 Task: Font style For heading Use Caladea with dark magenta 1 colour & Underline. font size for heading '18 Pt. 'Change the font style of data to Bodoni MT condensedand font size to  16 Pt. Change the alignment of both headline & data to  Align left. In the sheet  analysisSalesByProductLine
Action: Mouse moved to (70, 106)
Screenshot: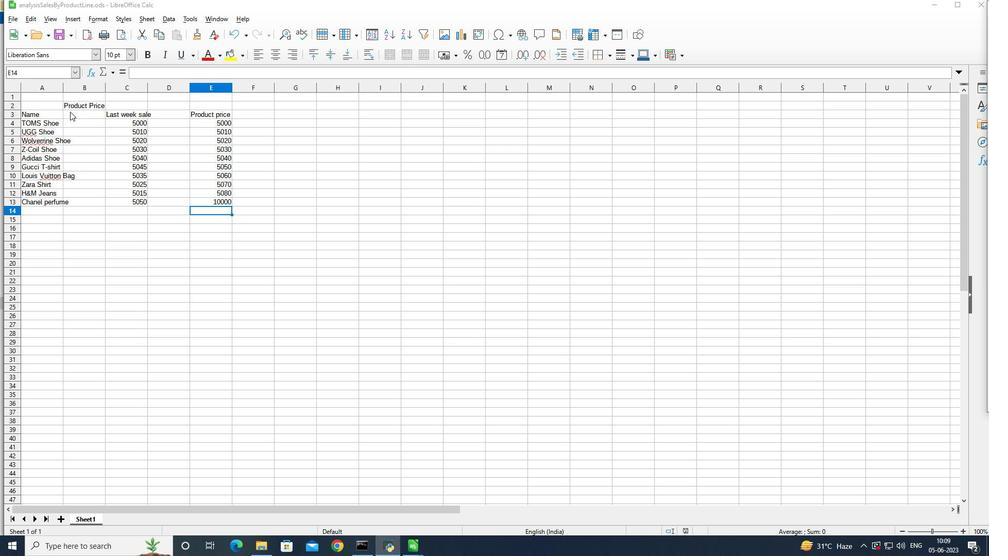 
Action: Mouse pressed left at (70, 106)
Screenshot: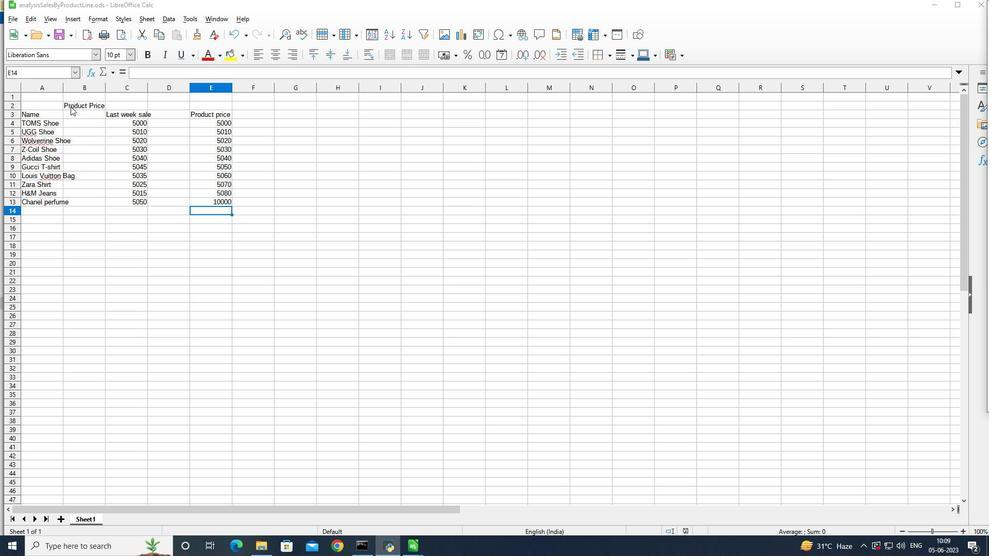 
Action: Mouse pressed left at (70, 106)
Screenshot: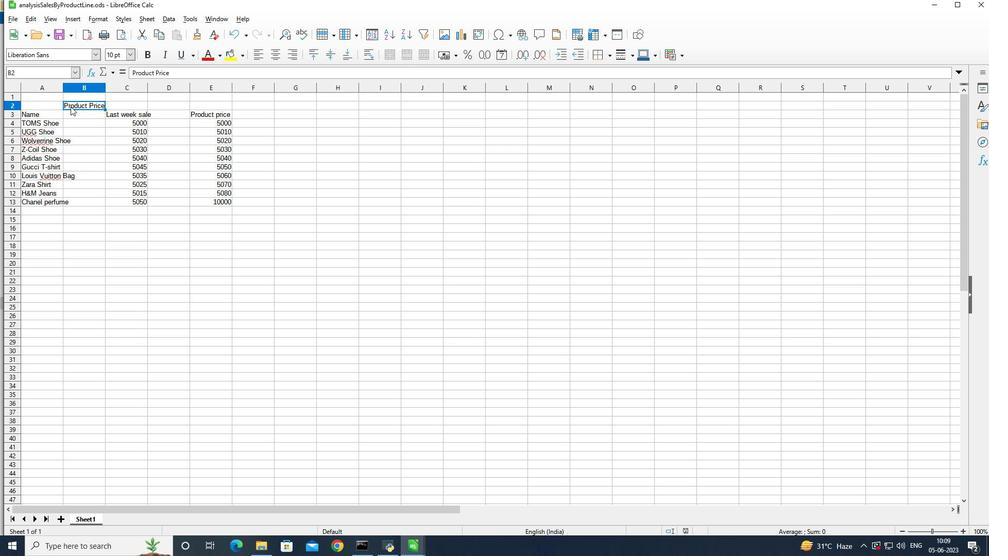 
Action: Mouse pressed left at (70, 106)
Screenshot: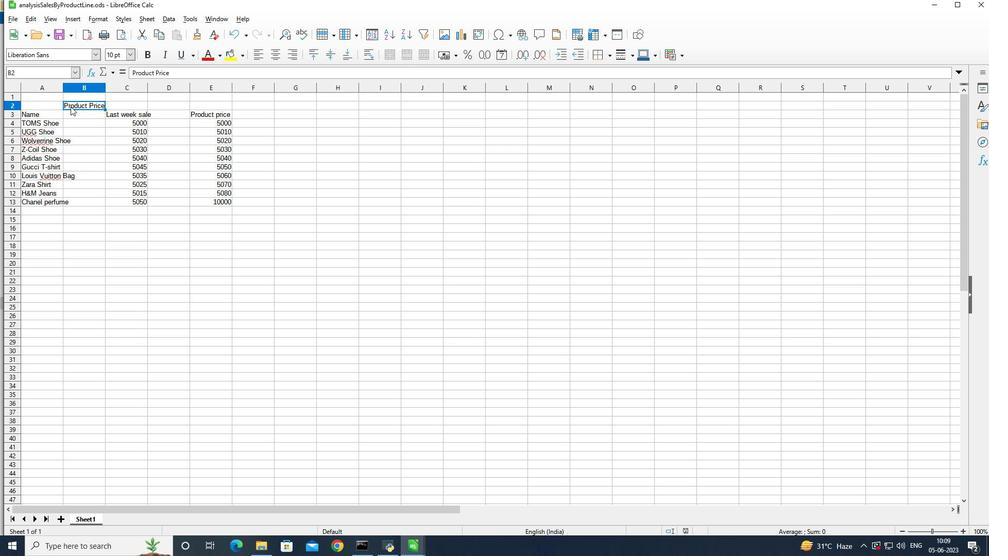 
Action: Mouse moved to (58, 54)
Screenshot: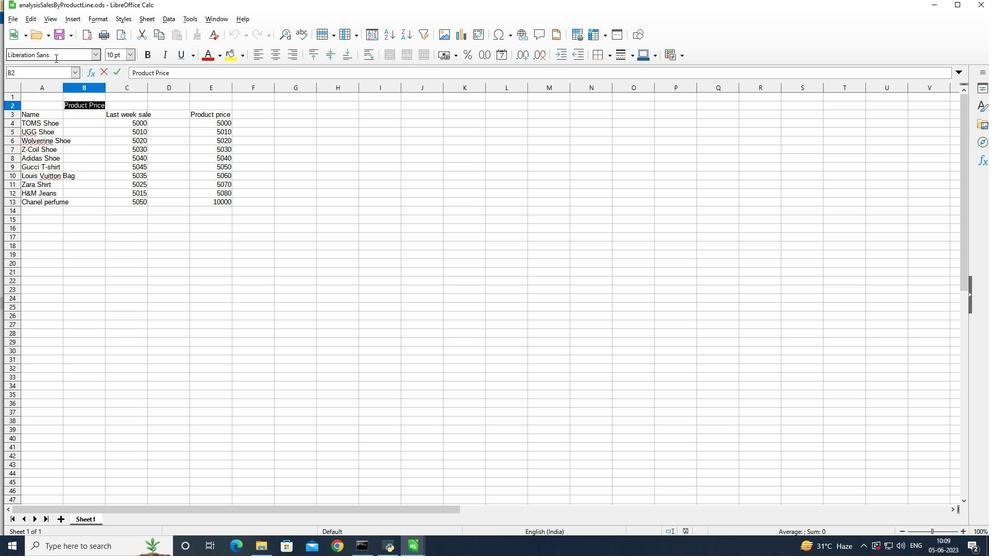 
Action: Mouse pressed left at (58, 54)
Screenshot: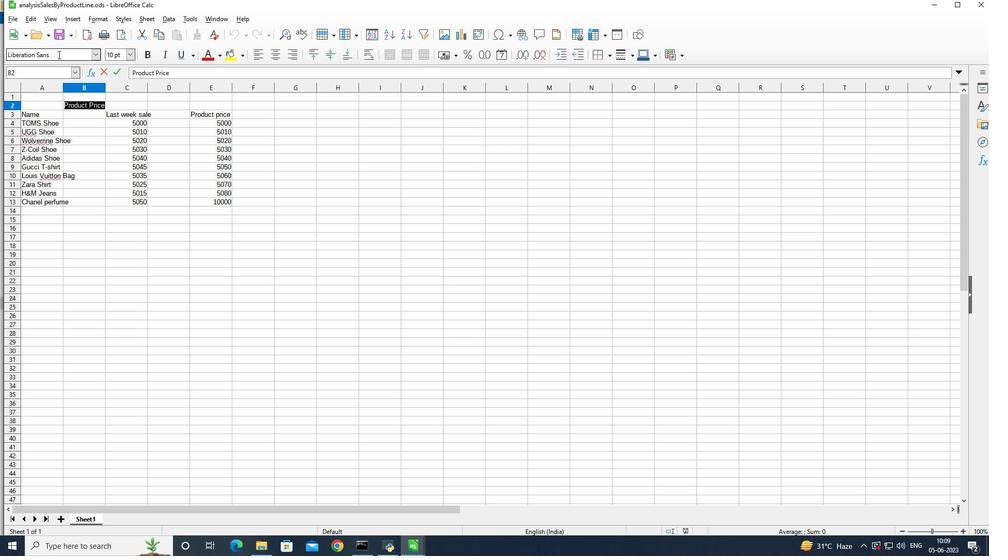 
Action: Key pressed <Key.backspace><Key.backspace><Key.backspace><Key.backspace><Key.backspace><Key.backspace><Key.backspace><Key.backspace><Key.backspace><Key.backspace><Key.backspace><Key.backspace><Key.backspace><Key.backspace><Key.backspace><Key.backspace><Key.backspace><Key.backspace><Key.backspace><Key.backspace><Key.backspace><Key.backspace><Key.shift>Caladea<Key.enter>
Screenshot: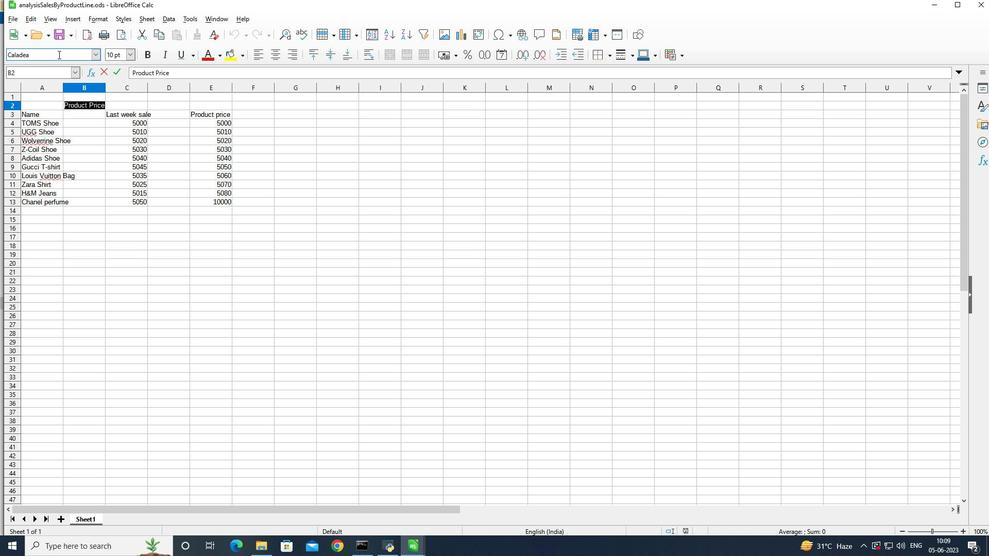 
Action: Mouse moved to (215, 54)
Screenshot: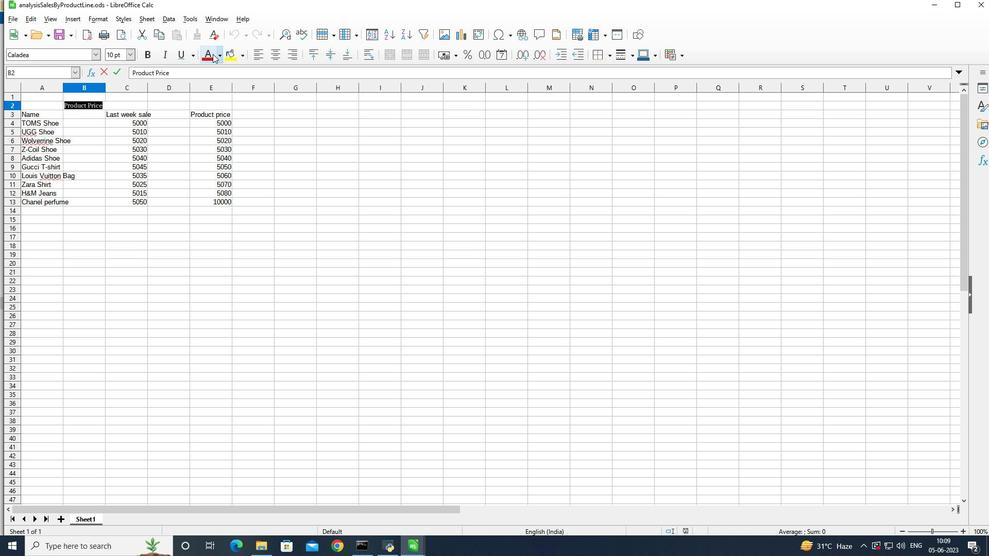 
Action: Mouse pressed left at (215, 54)
Screenshot: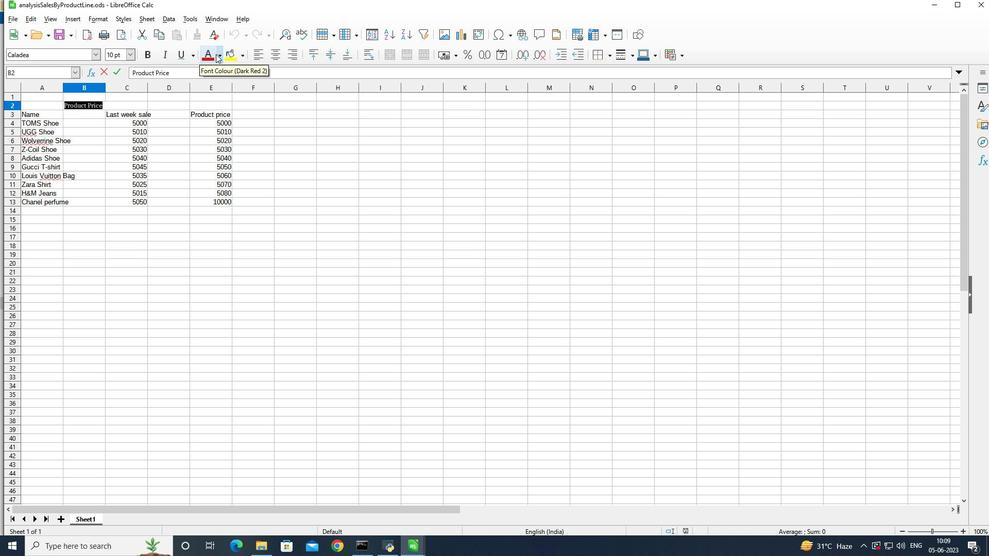 
Action: Mouse moved to (222, 54)
Screenshot: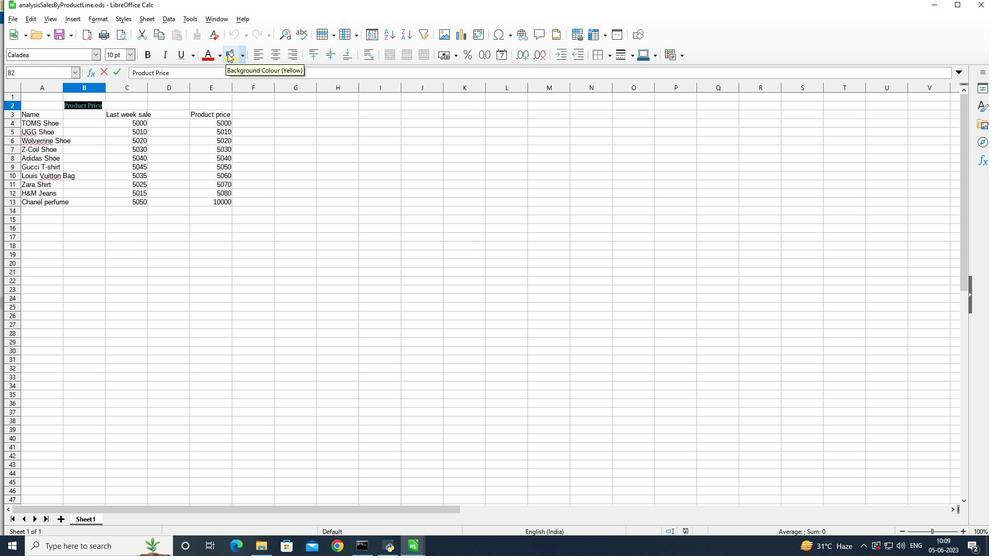 
Action: Mouse pressed left at (222, 54)
Screenshot: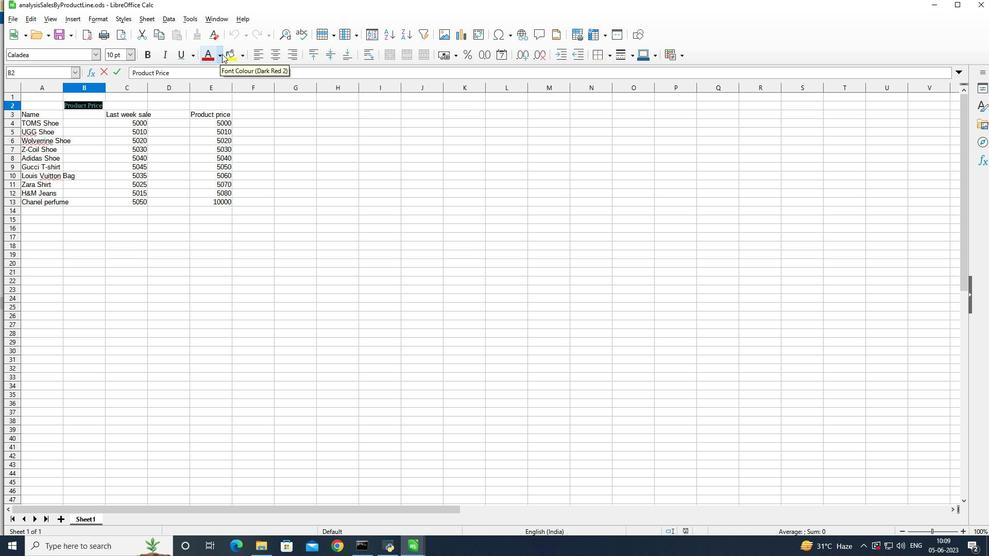 
Action: Mouse moved to (305, 107)
Screenshot: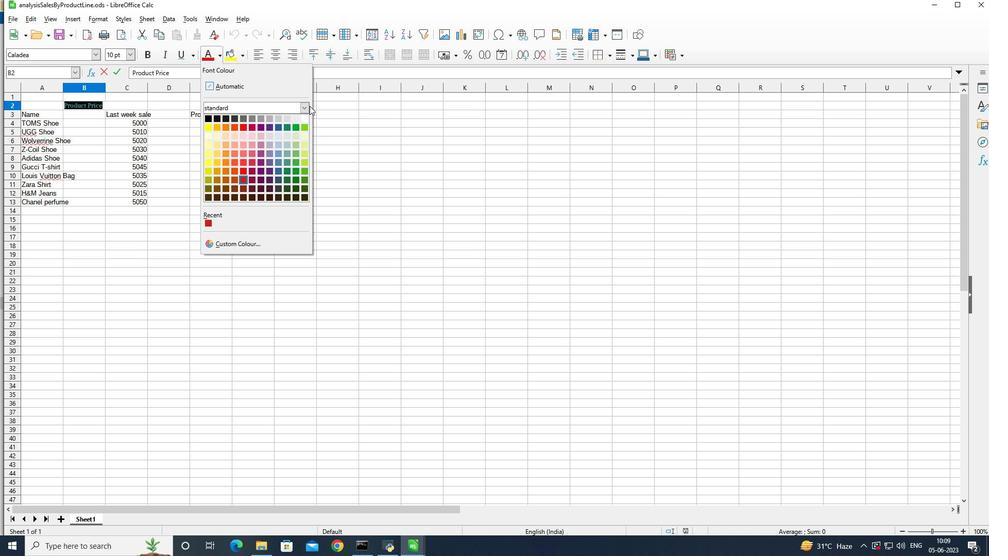 
Action: Mouse pressed left at (305, 107)
Screenshot: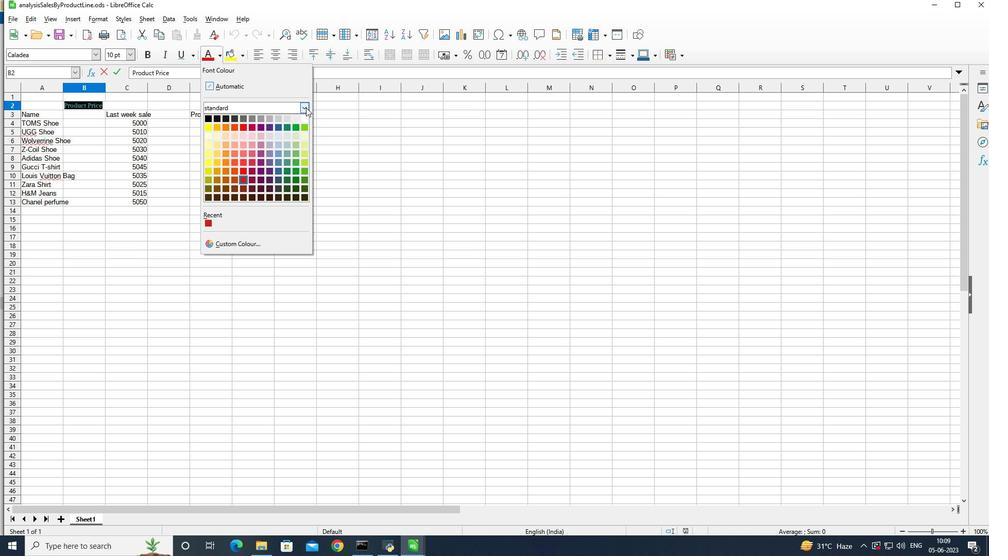 
Action: Mouse moved to (253, 117)
Screenshot: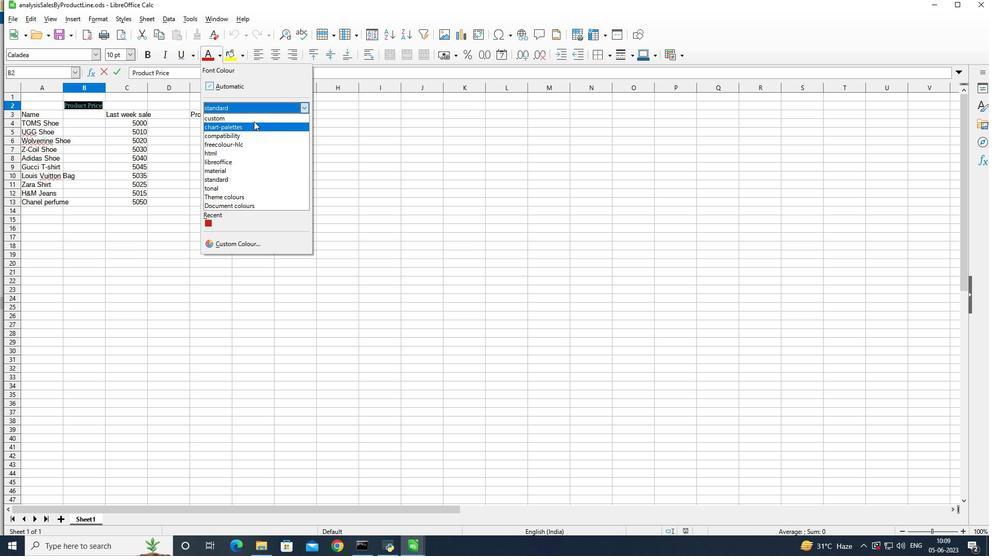 
Action: Mouse pressed left at (253, 117)
Screenshot: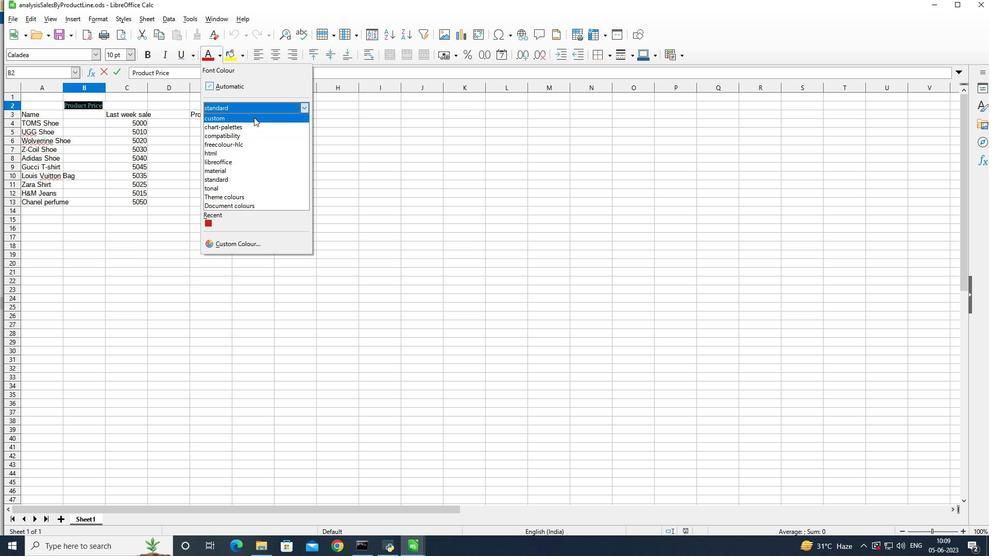 
Action: Mouse moved to (303, 109)
Screenshot: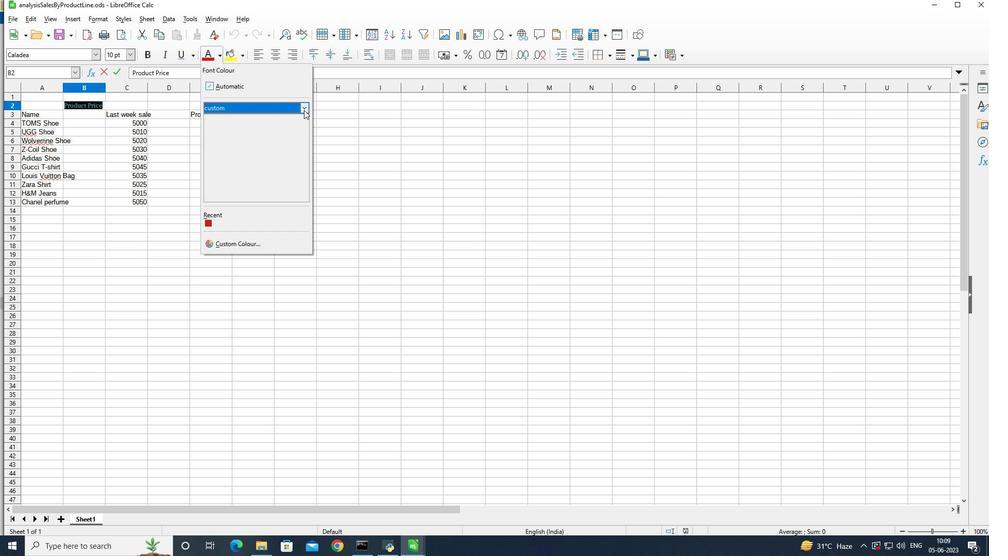 
Action: Mouse pressed left at (303, 109)
Screenshot: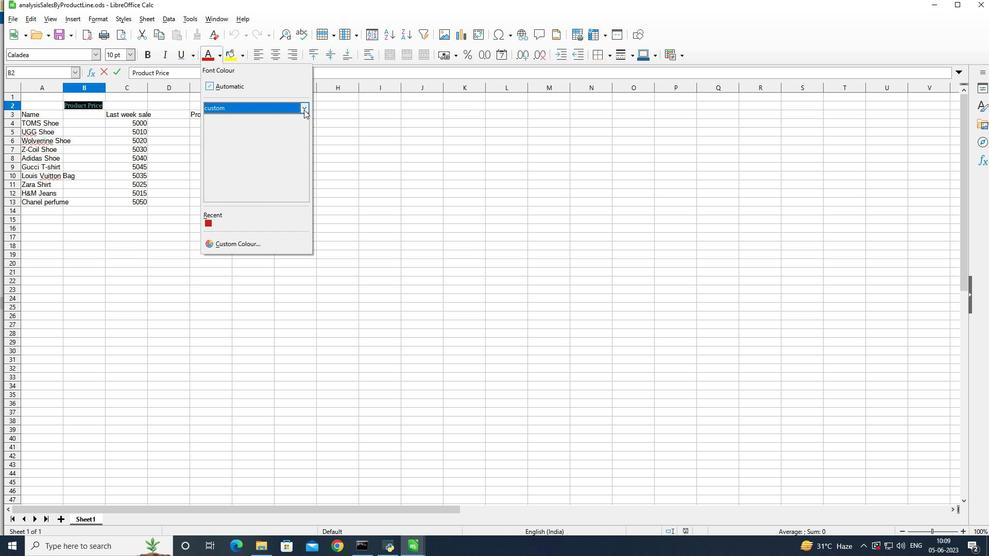 
Action: Mouse moved to (237, 174)
Screenshot: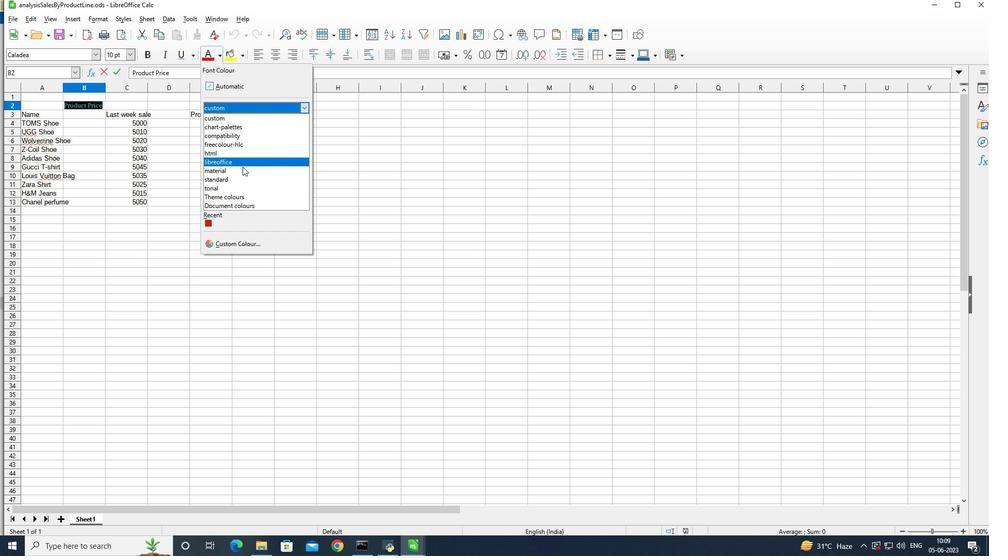 
Action: Mouse scrolled (237, 174) with delta (0, 0)
Screenshot: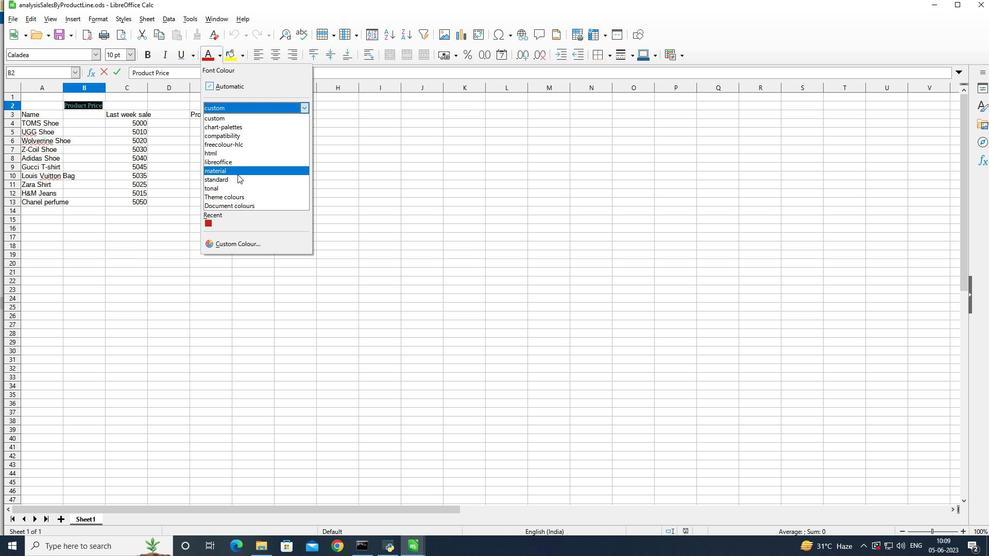 
Action: Mouse scrolled (237, 174) with delta (0, 0)
Screenshot: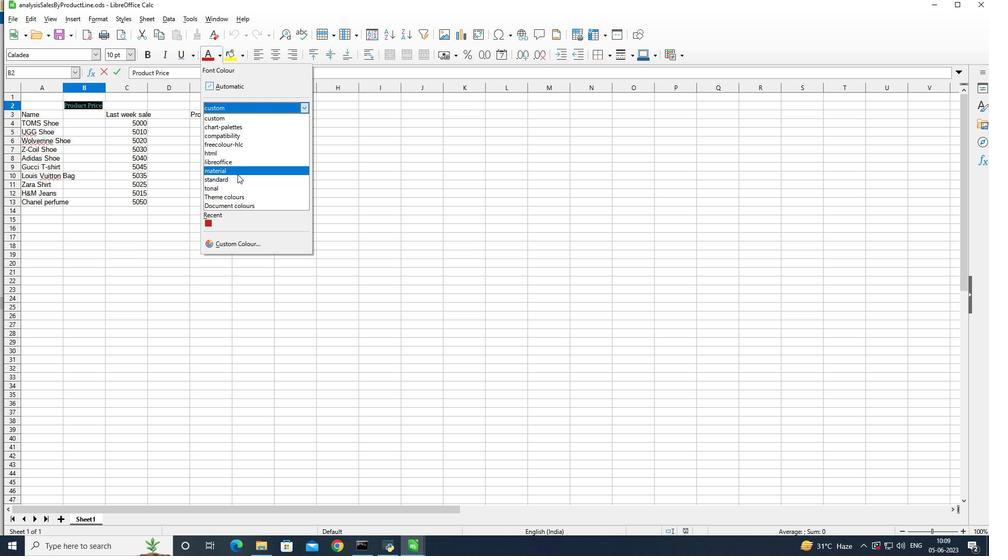 
Action: Mouse scrolled (237, 174) with delta (0, 0)
Screenshot: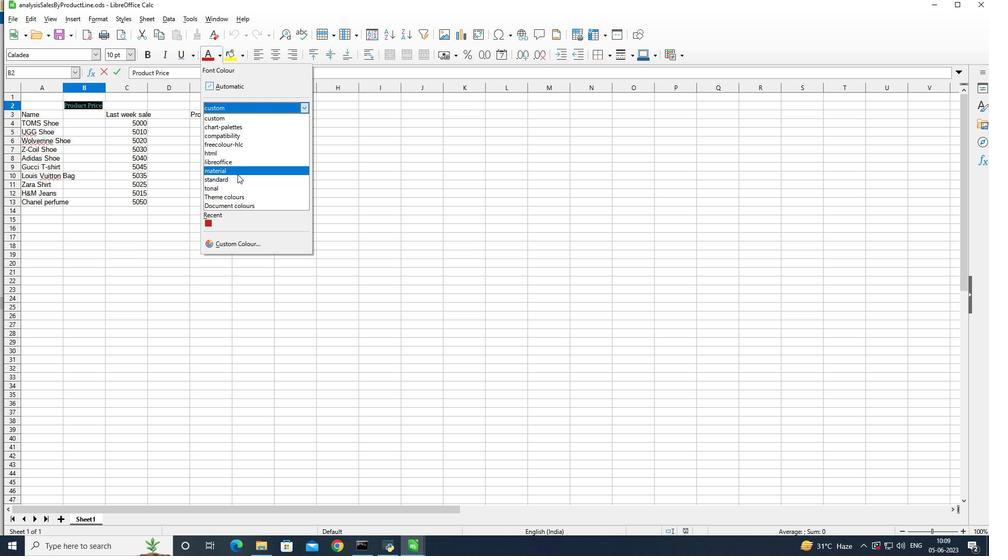 
Action: Mouse moved to (237, 205)
Screenshot: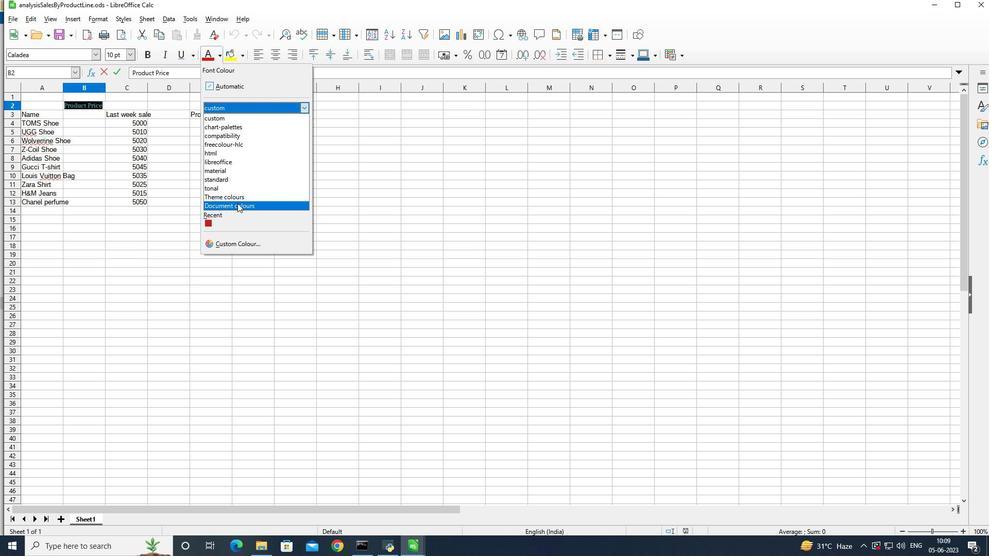 
Action: Mouse pressed left at (237, 205)
Screenshot: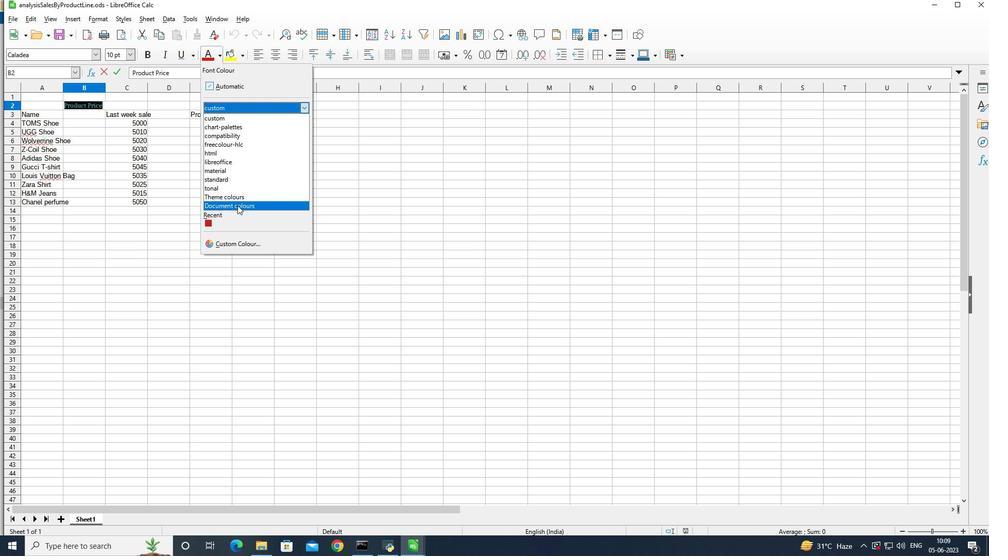 
Action: Mouse moved to (307, 105)
Screenshot: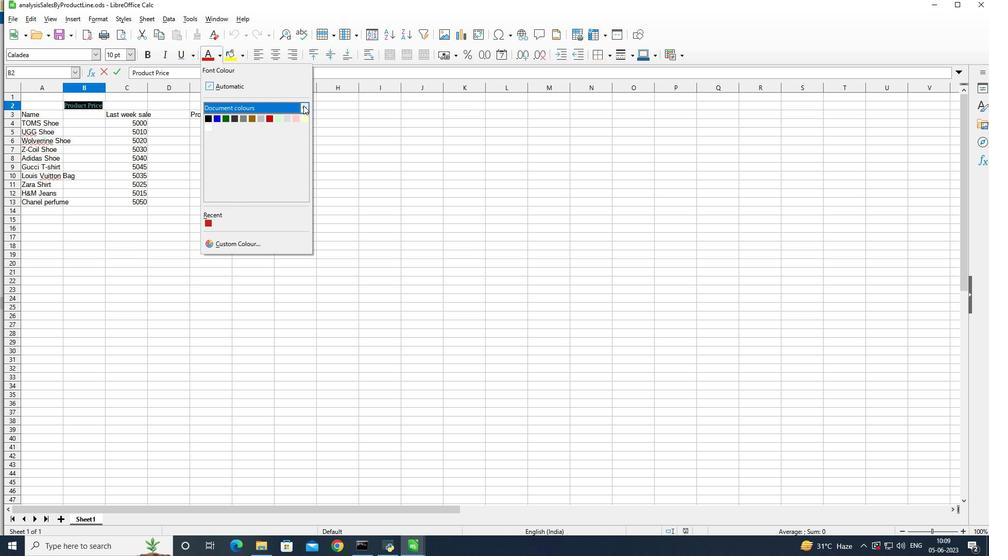 
Action: Mouse pressed left at (307, 105)
Screenshot: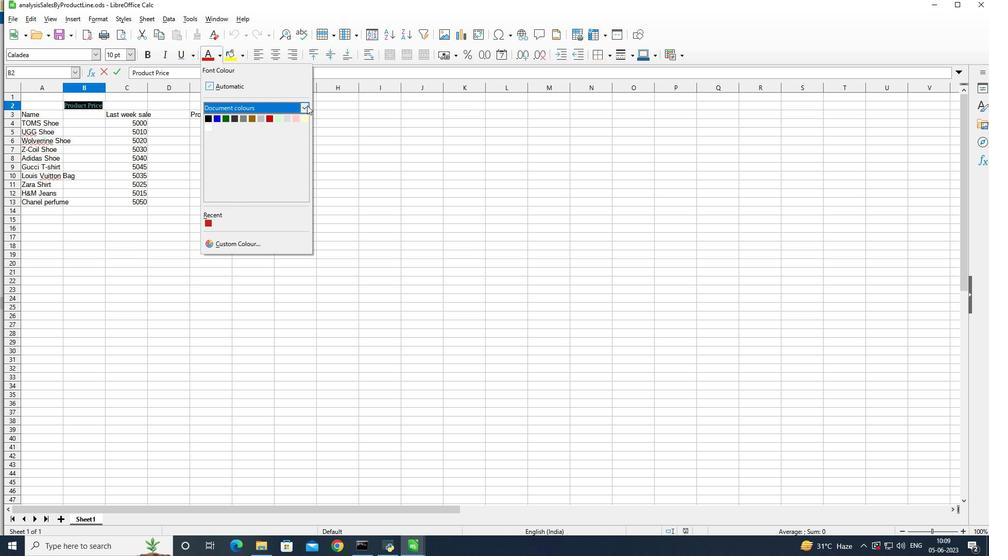 
Action: Mouse moved to (210, 177)
Screenshot: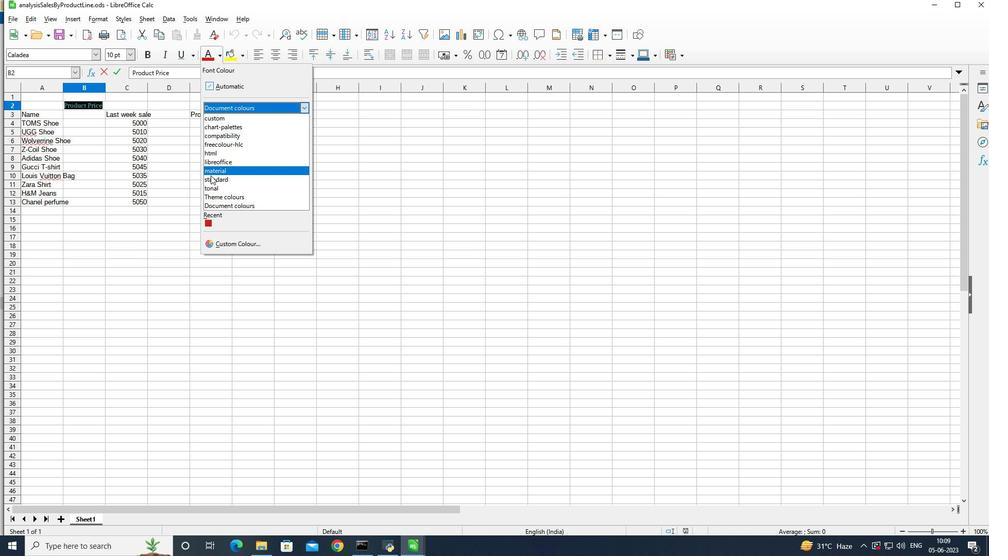 
Action: Mouse pressed left at (210, 177)
Screenshot: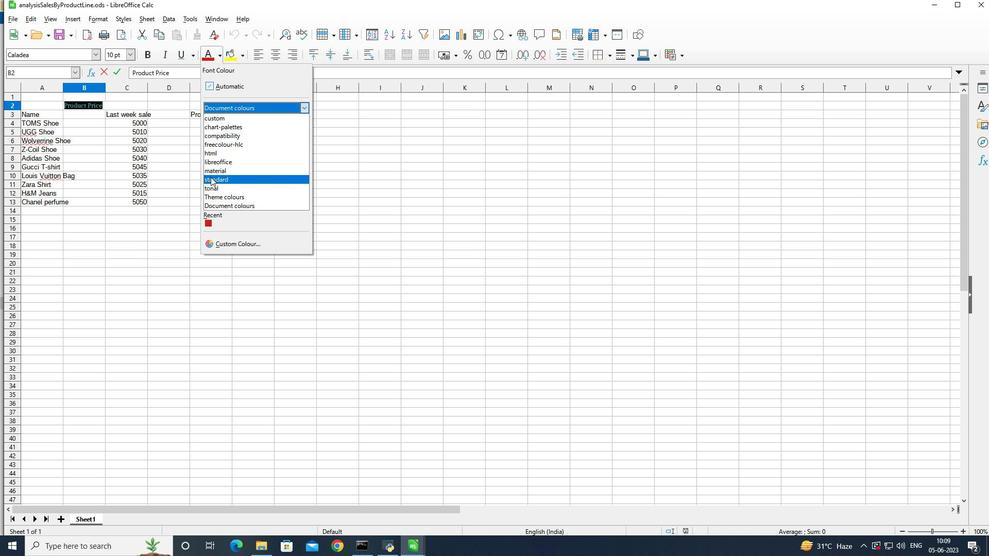 
Action: Mouse moved to (250, 174)
Screenshot: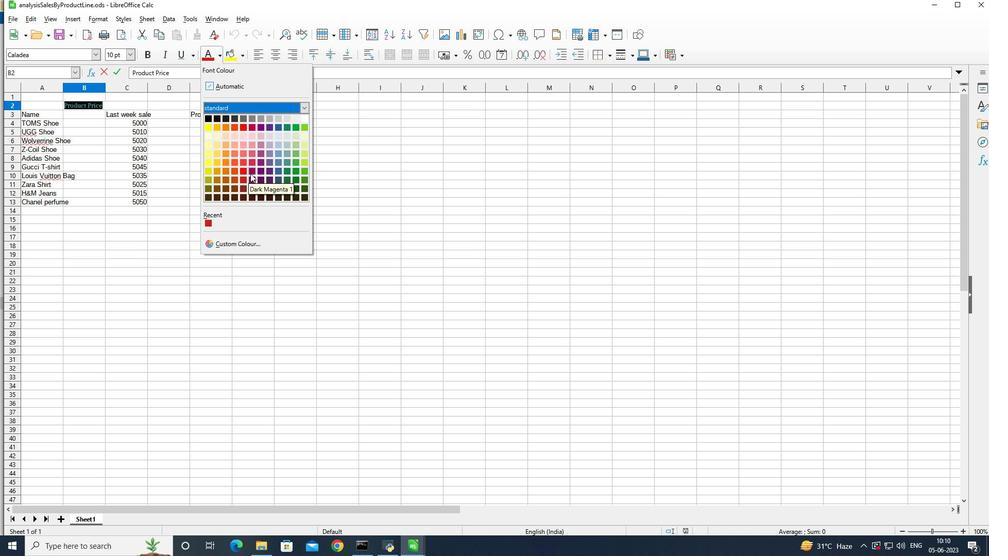 
Action: Mouse pressed left at (250, 174)
Screenshot: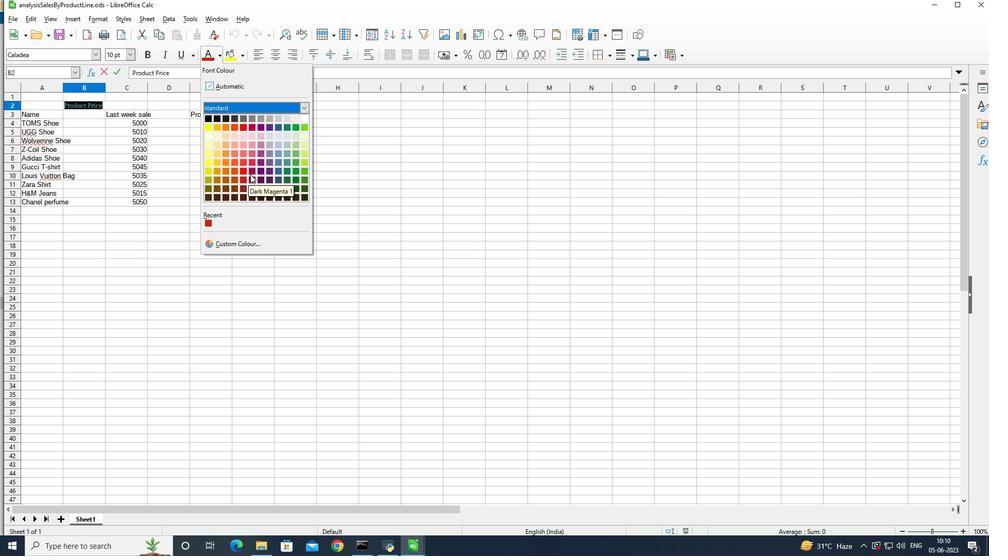 
Action: Mouse moved to (127, 54)
Screenshot: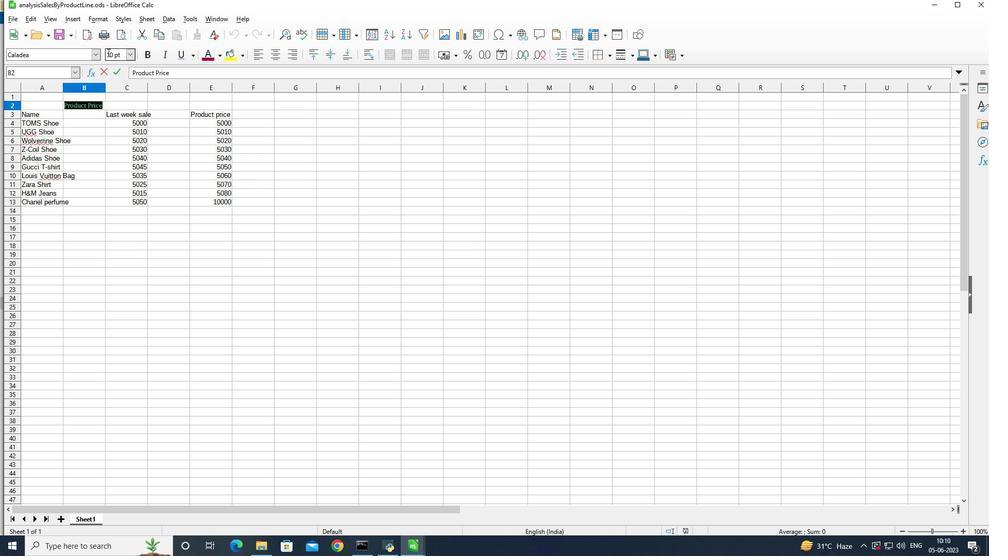 
Action: Mouse pressed left at (127, 54)
Screenshot: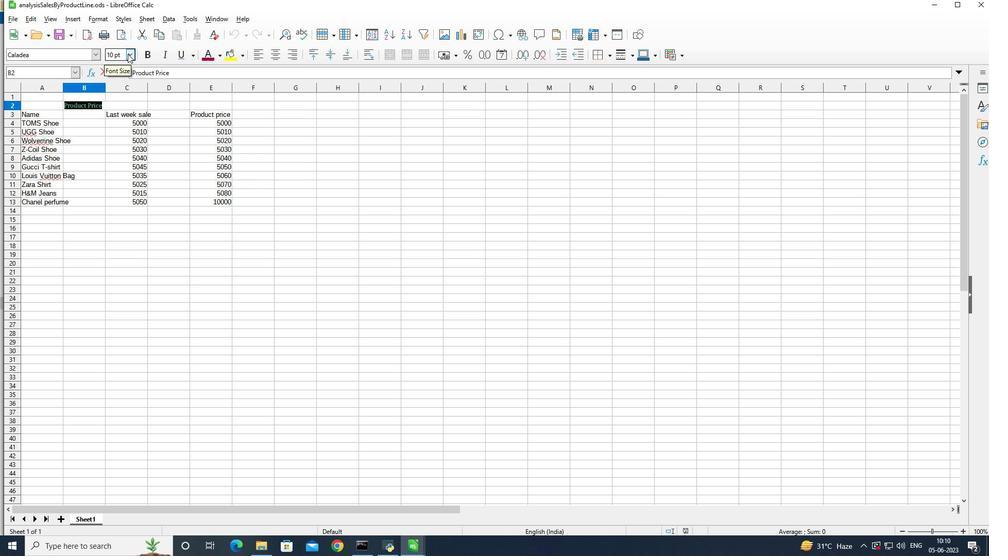 
Action: Mouse moved to (108, 170)
Screenshot: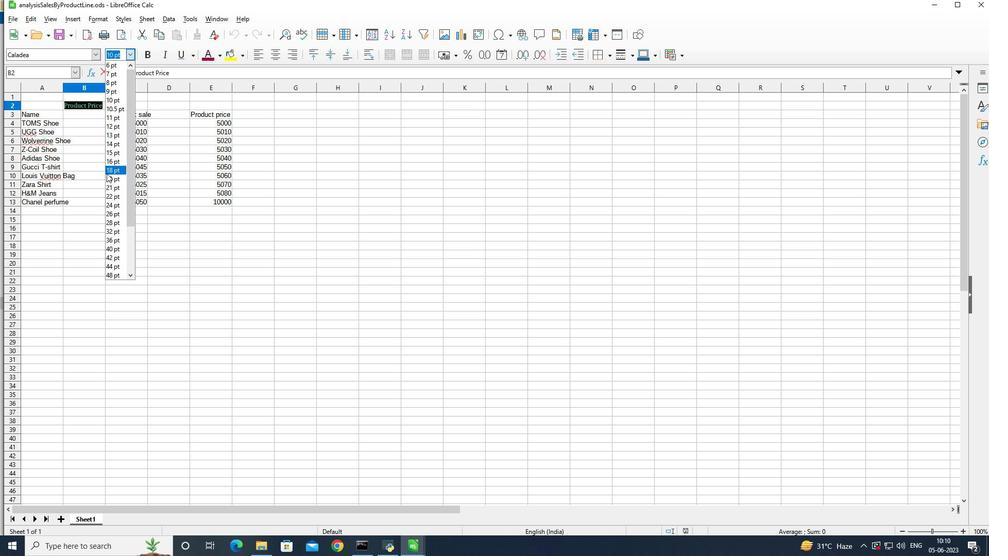 
Action: Mouse pressed left at (108, 170)
Screenshot: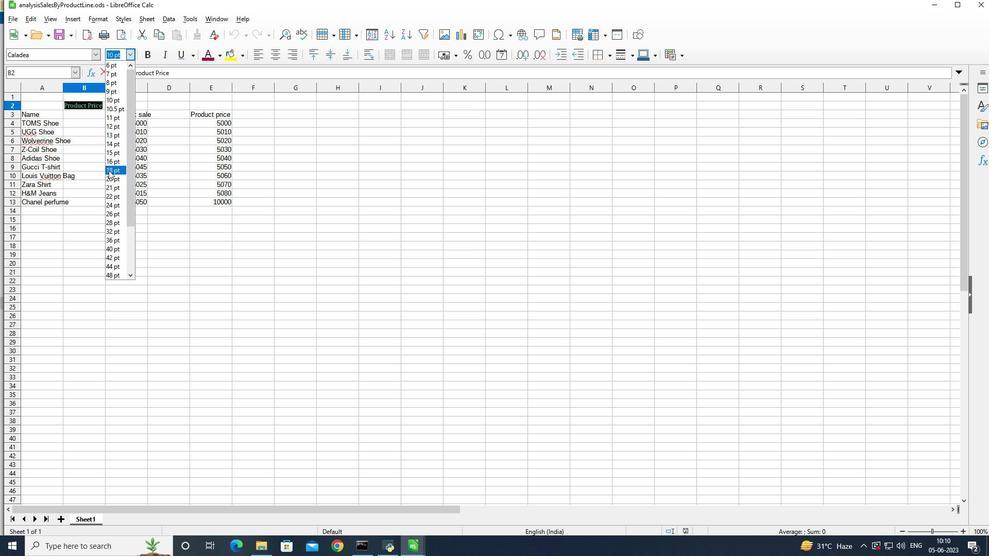 
Action: Mouse moved to (22, 110)
Screenshot: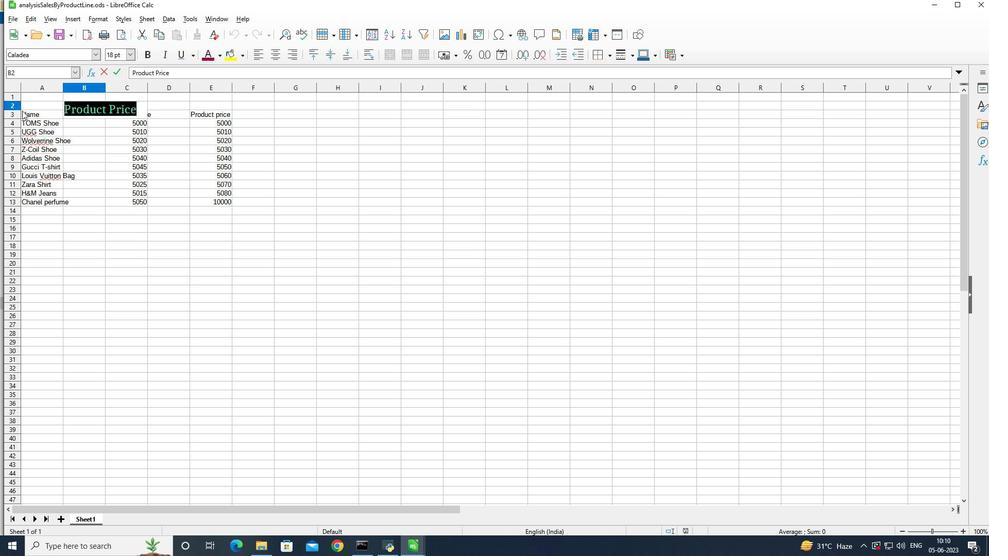 
Action: Mouse pressed left at (22, 110)
Screenshot: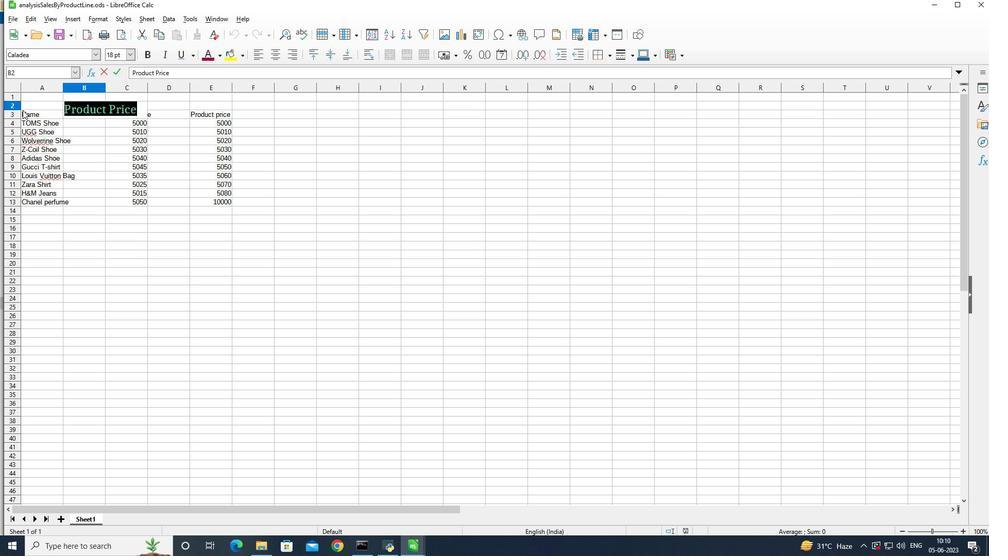 
Action: Mouse moved to (26, 117)
Screenshot: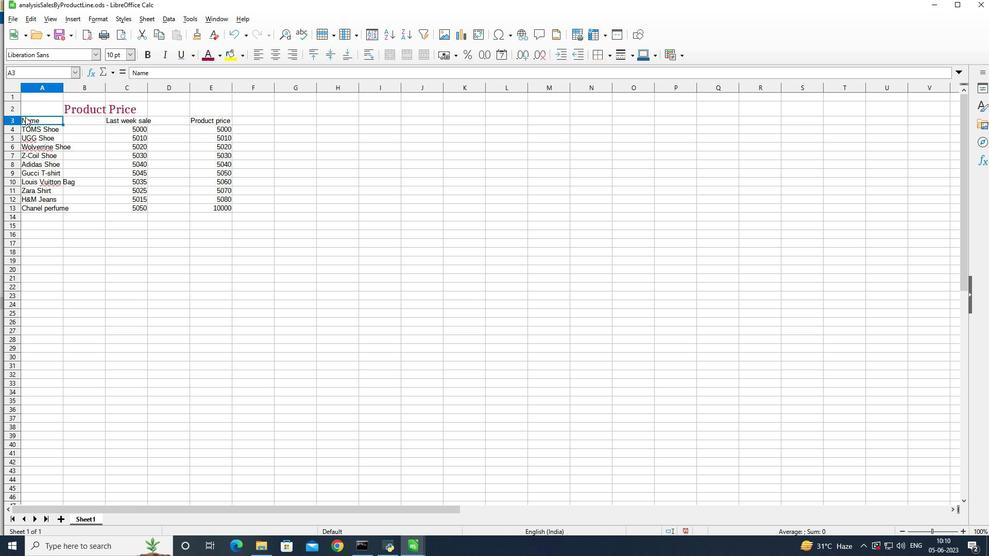 
Action: Mouse pressed left at (26, 117)
Screenshot: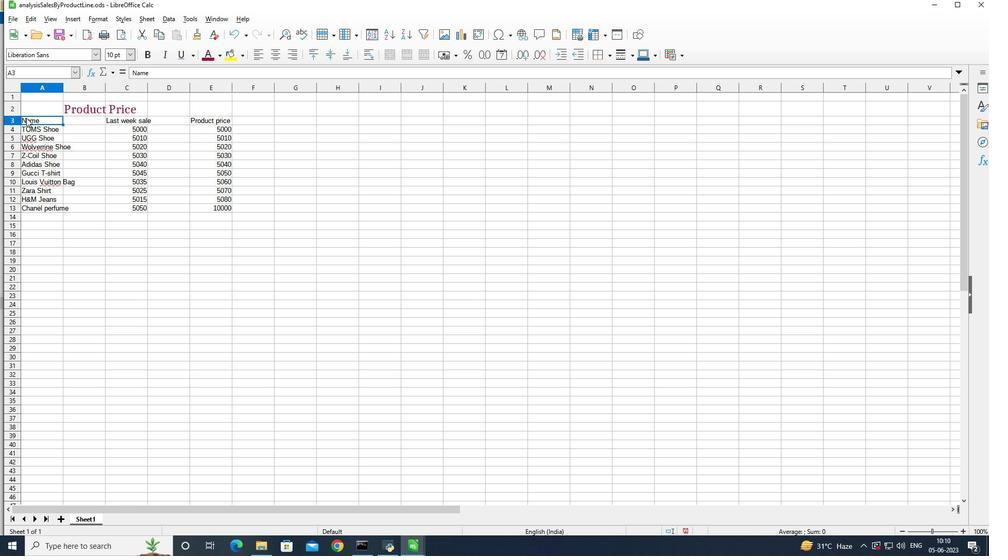 
Action: Mouse moved to (65, 51)
Screenshot: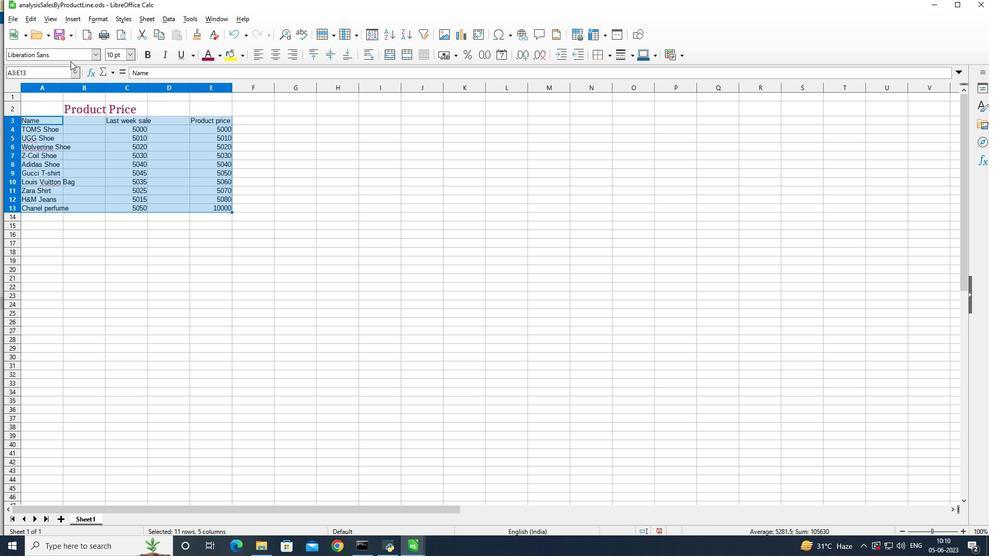 
Action: Mouse pressed left at (65, 51)
Screenshot: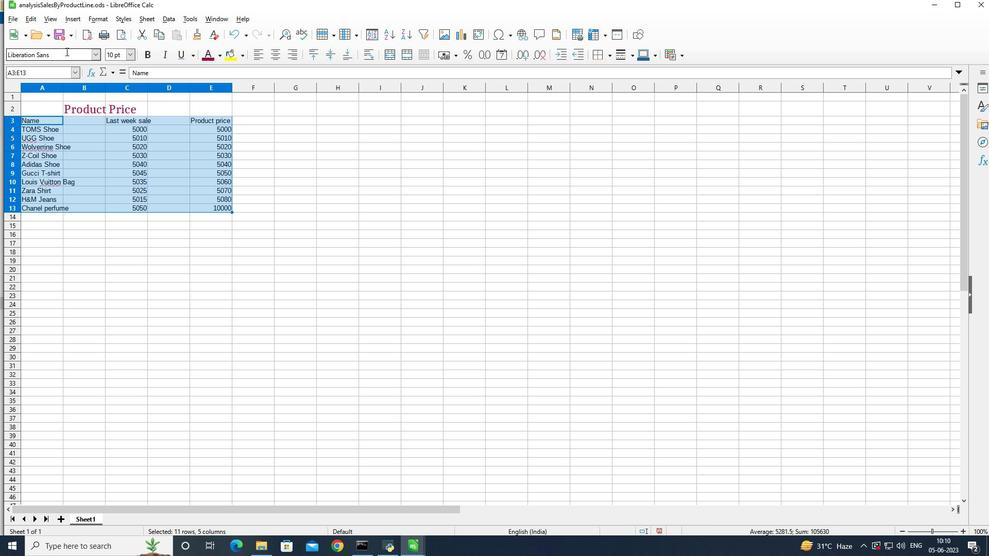 
Action: Mouse moved to (500, 80)
Screenshot: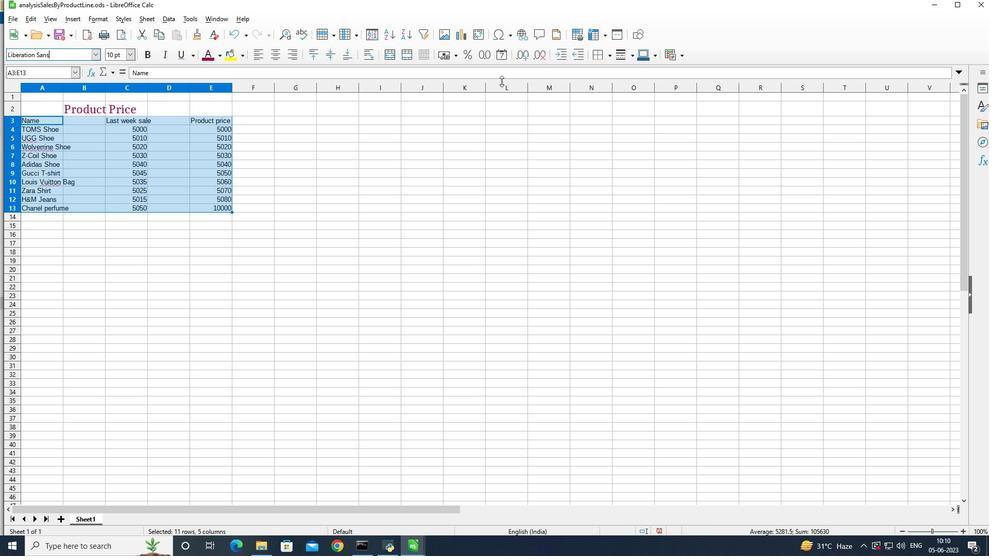 
Action: Key pressed <Key.backspace>
Screenshot: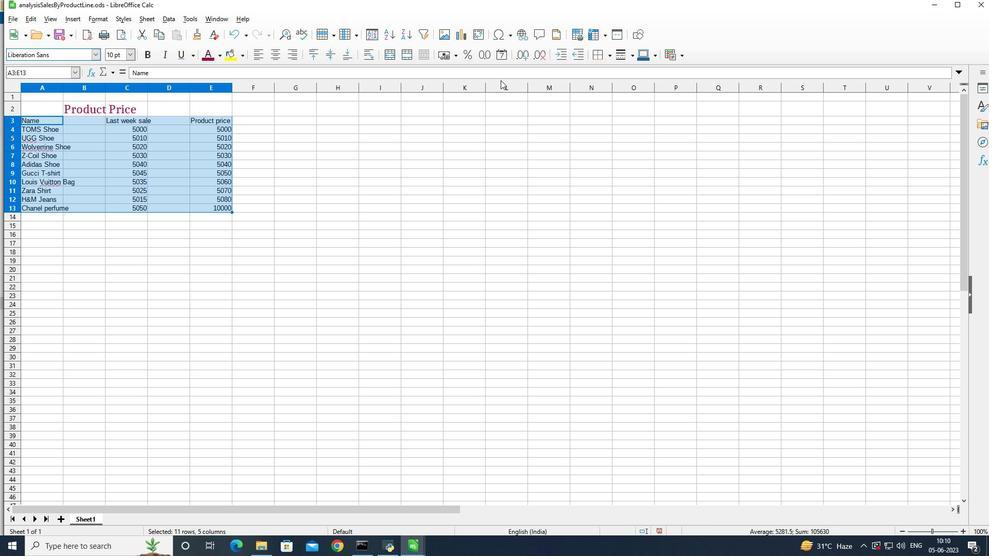
Action: Mouse moved to (500, 80)
Screenshot: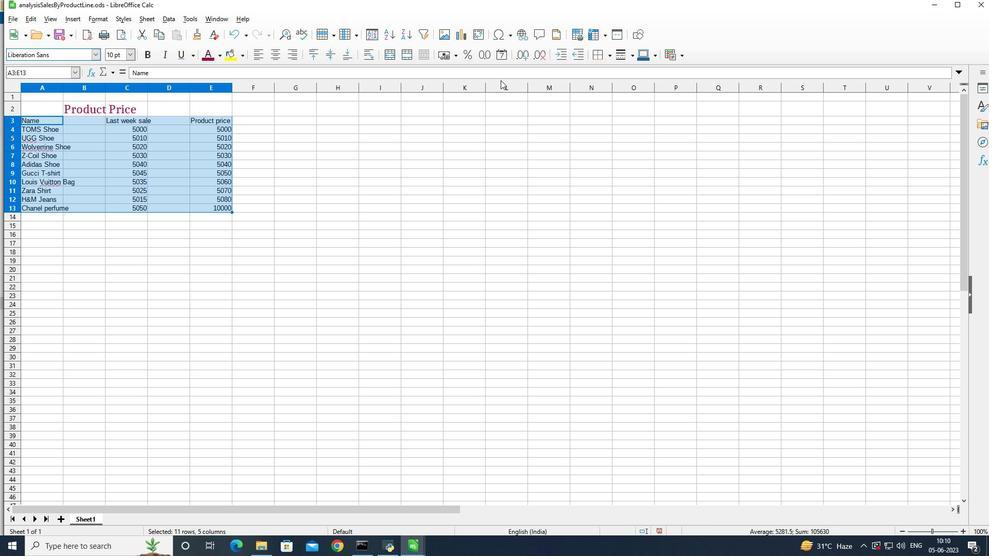
Action: Key pressed <Key.backspace><Key.backspace><Key.backspace><Key.backspace><Key.backspace><Key.backspace><Key.backspace><Key.backspace><Key.backspace><Key.backspace><Key.backspace><Key.backspace><Key.backspace><Key.backspace><Key.backspace><Key.shift><Key.shift><Key.shift>Bodoni<Key.space><Key.shift>MT<Key.space>conde<Key.enter>
Screenshot: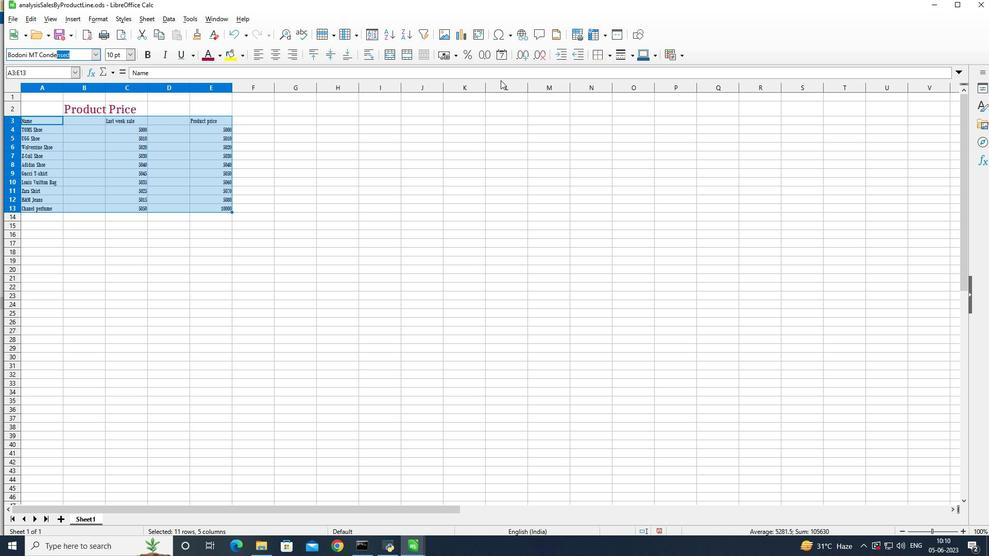 
Action: Mouse moved to (130, 57)
Screenshot: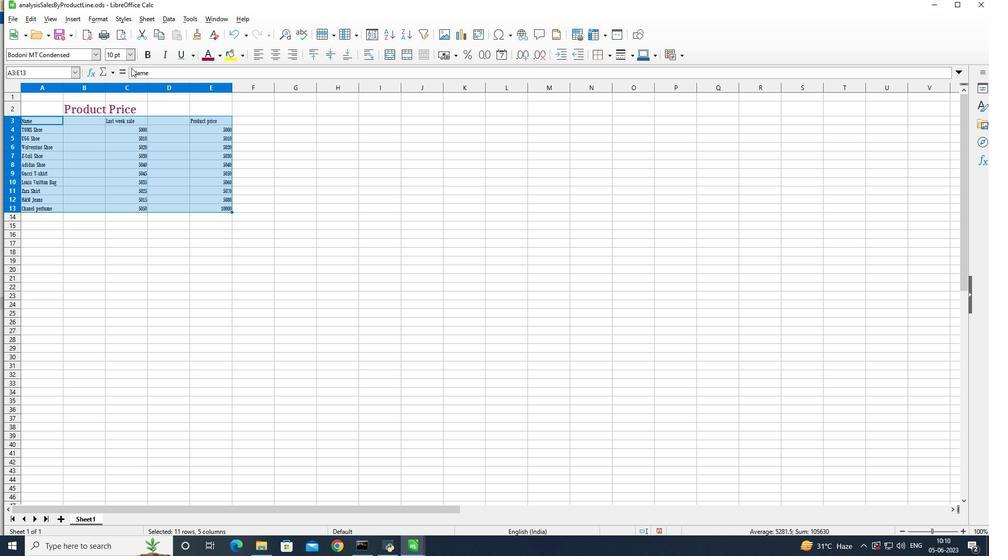 
Action: Mouse pressed left at (130, 57)
Screenshot: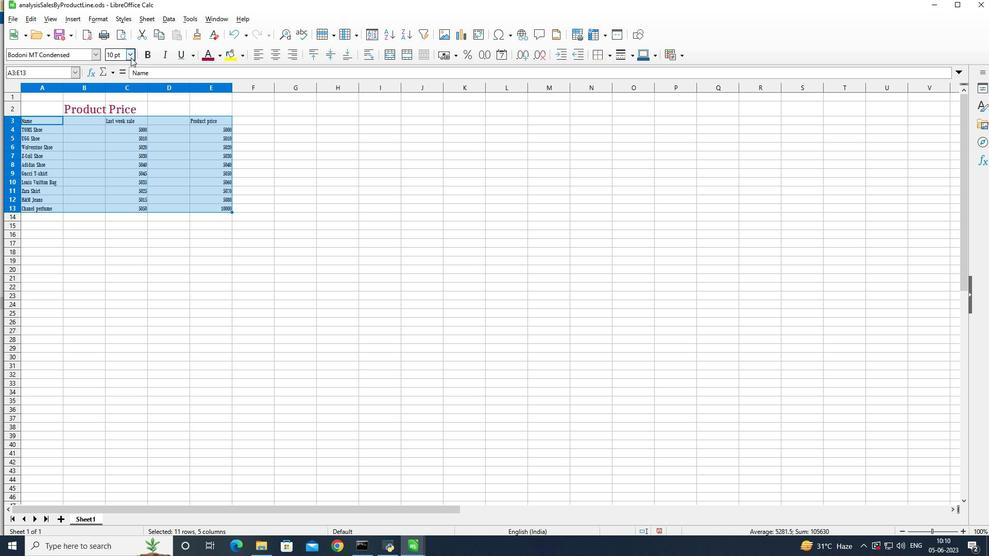 
Action: Mouse moved to (110, 162)
Screenshot: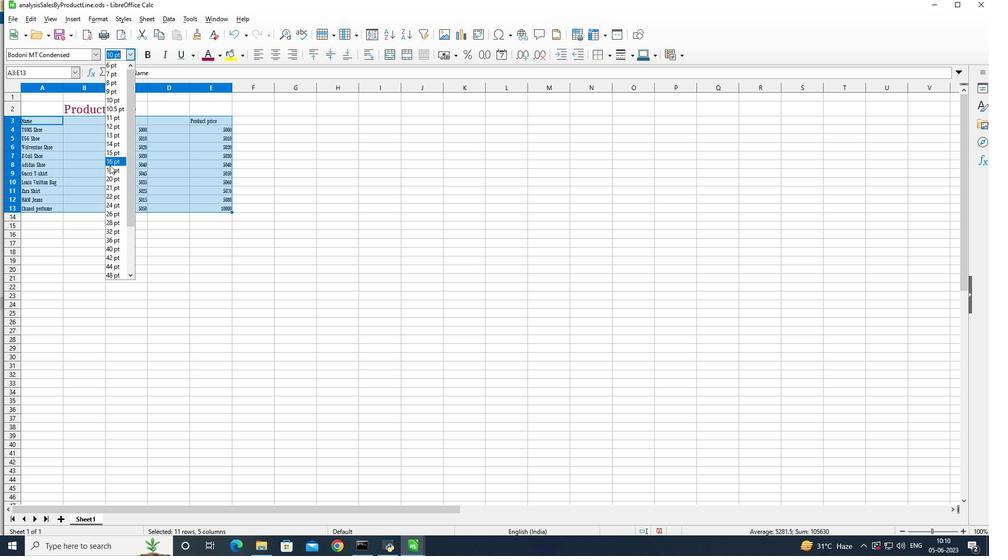 
Action: Mouse pressed left at (110, 162)
Screenshot: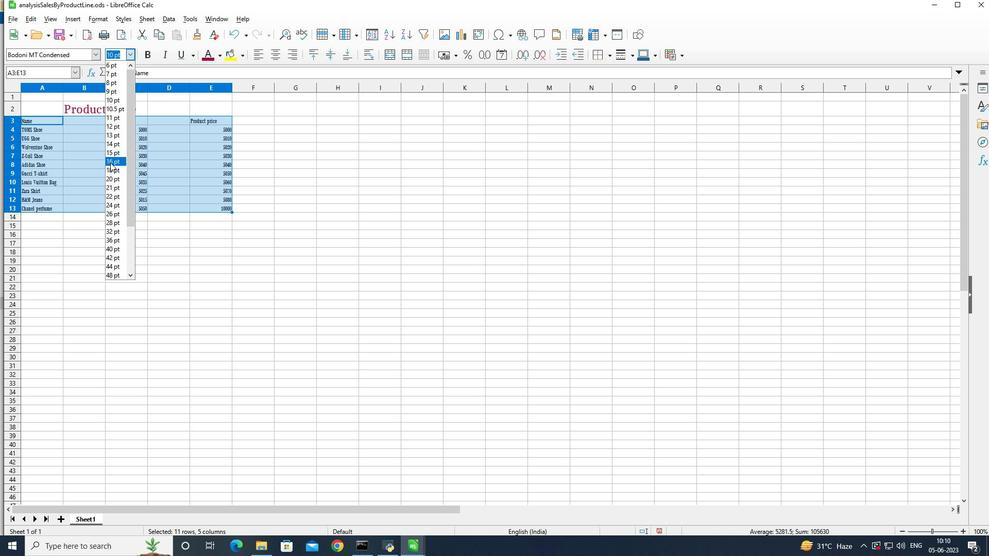 
Action: Mouse moved to (251, 56)
Screenshot: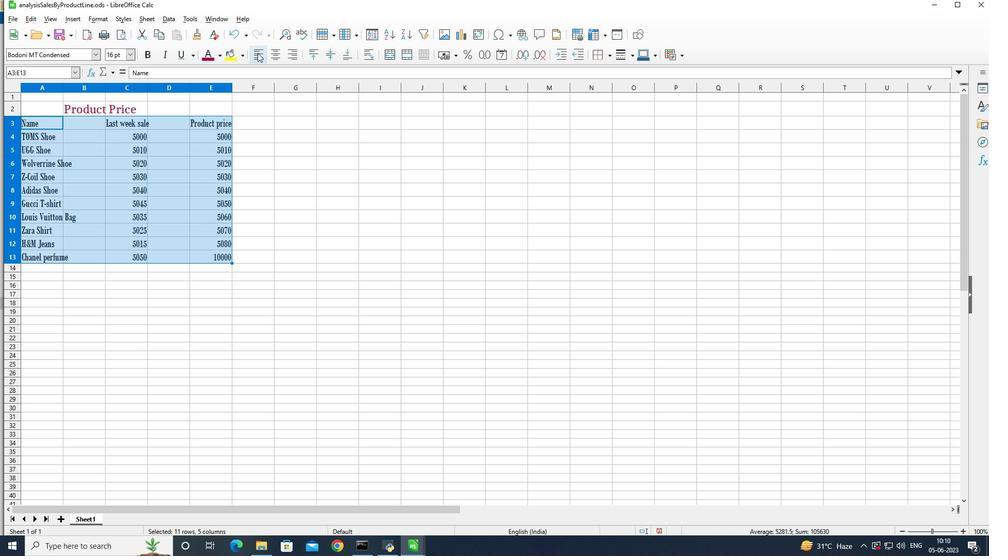 
Action: Mouse pressed left at (251, 56)
Screenshot: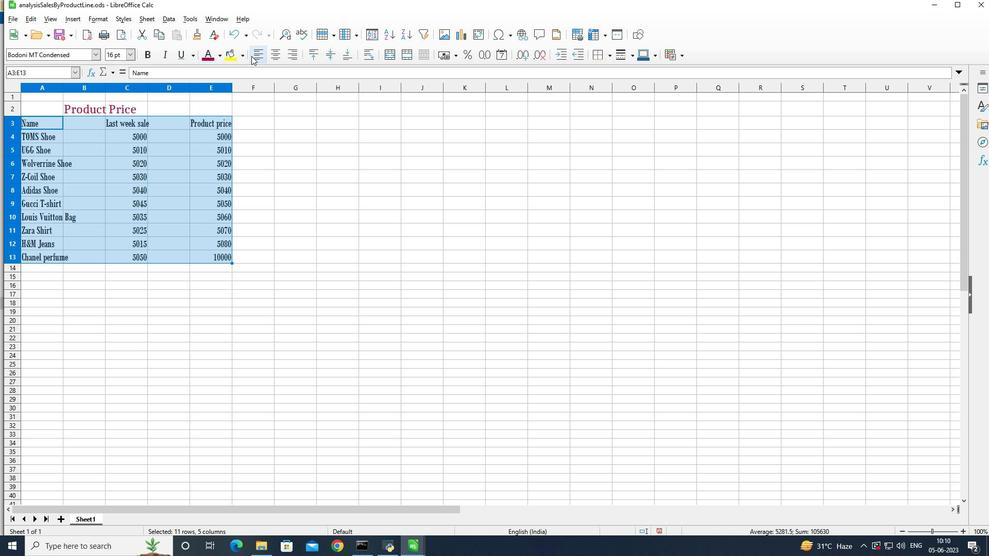 
Action: Mouse moved to (80, 108)
Screenshot: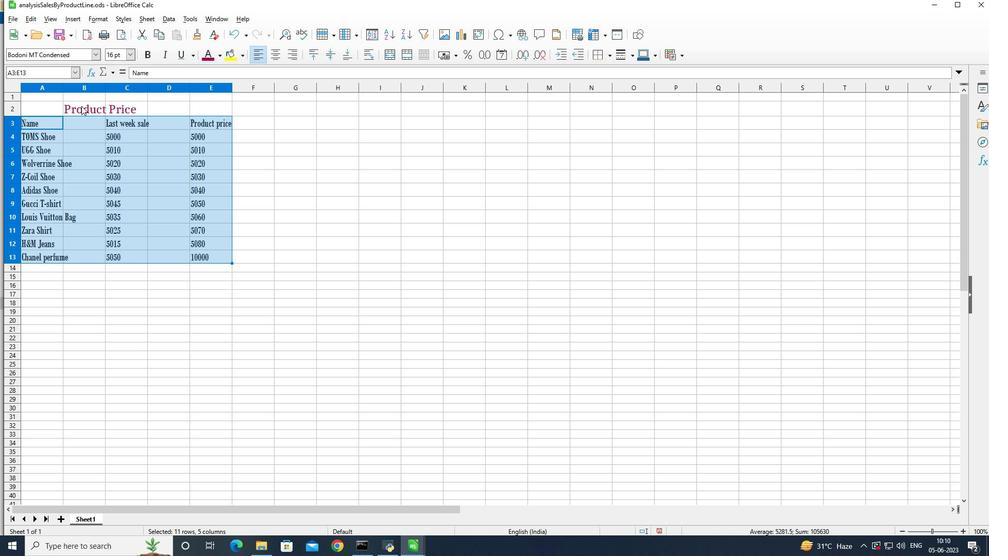 
Action: Mouse pressed left at (80, 108)
Screenshot: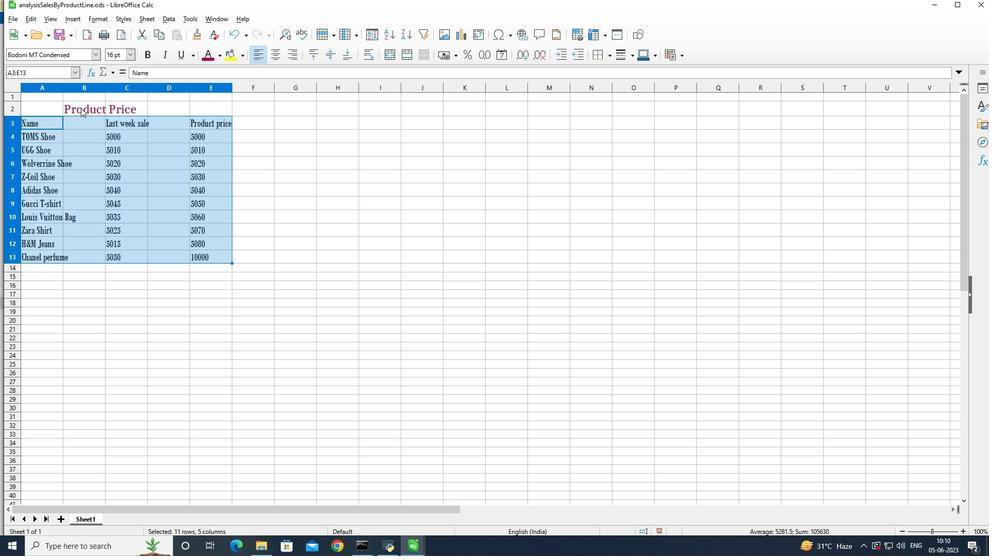 
Action: Mouse pressed left at (80, 108)
Screenshot: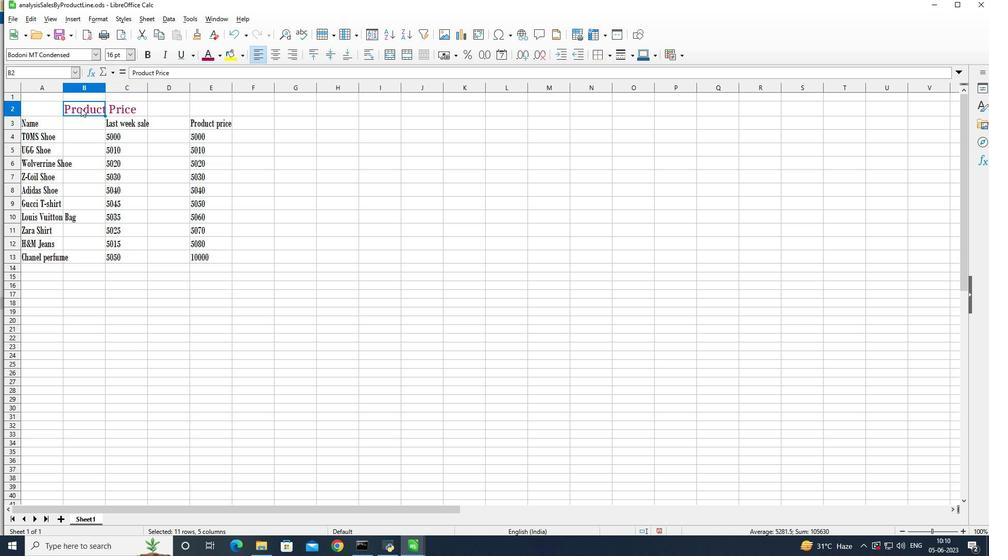 
Action: Mouse pressed left at (80, 108)
Screenshot: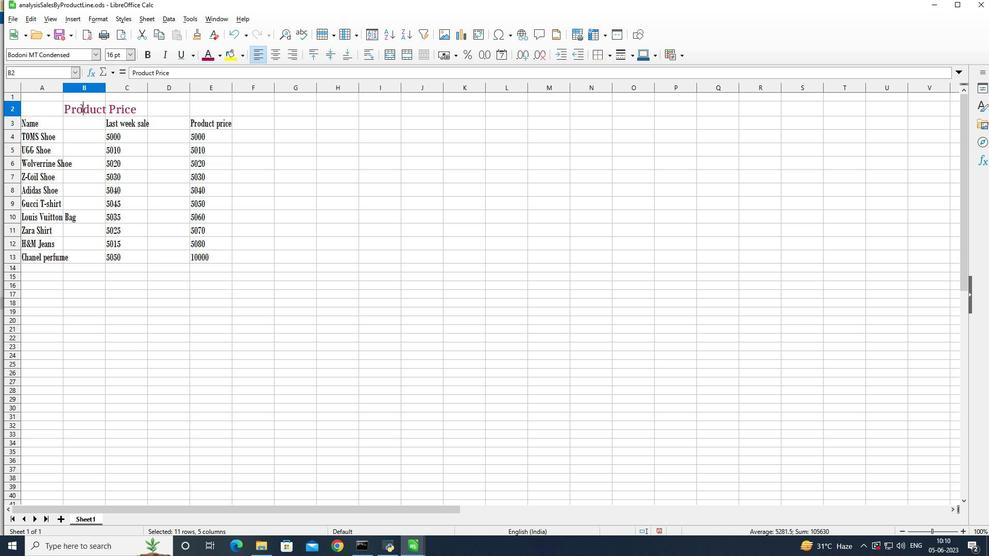 
Action: Mouse moved to (177, 52)
Screenshot: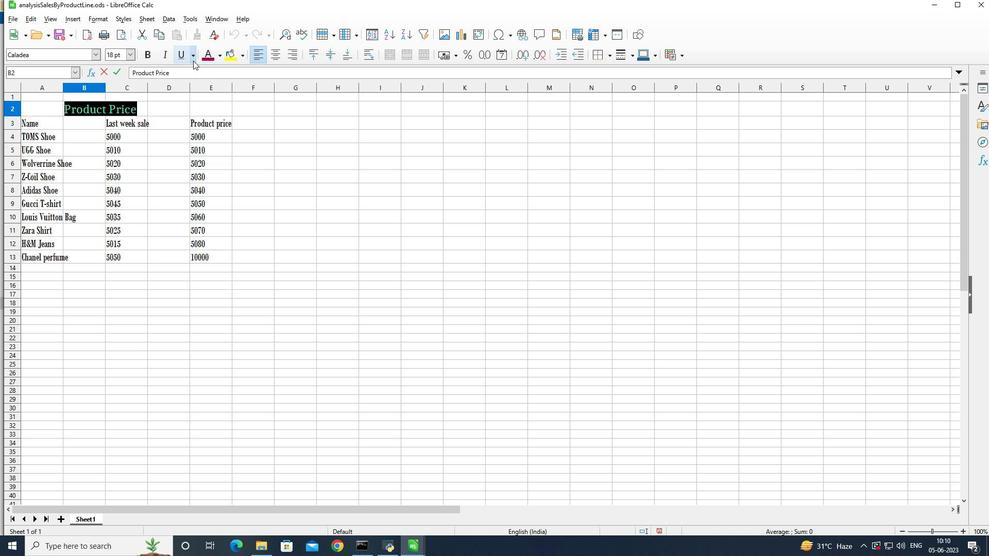 
Action: Mouse pressed left at (177, 52)
Screenshot: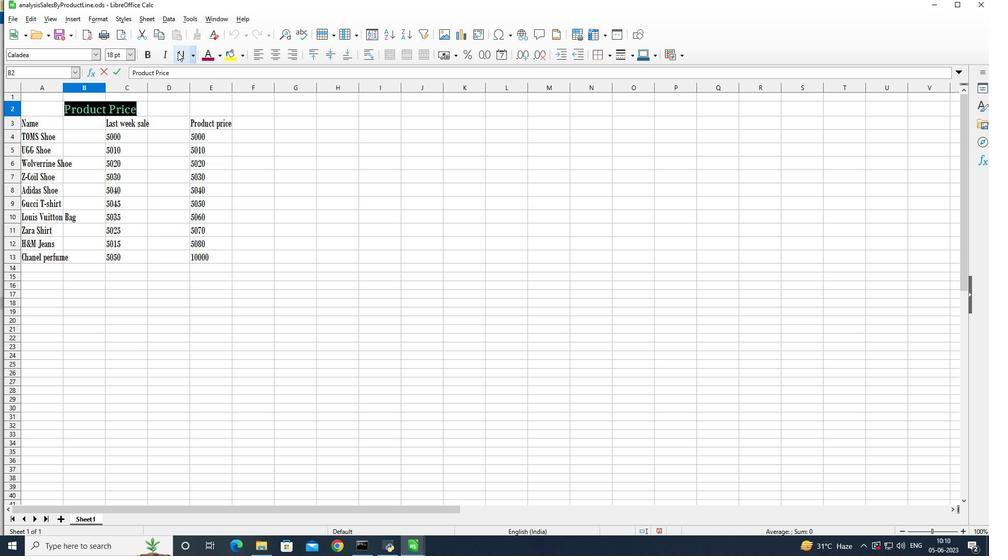 
Action: Mouse moved to (256, 54)
Screenshot: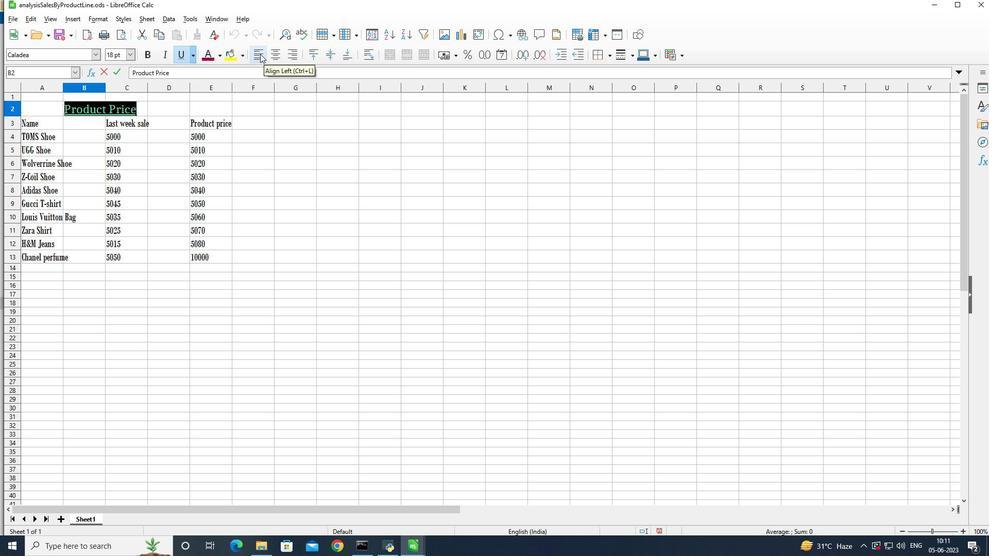 
Action: Mouse pressed left at (256, 54)
Screenshot: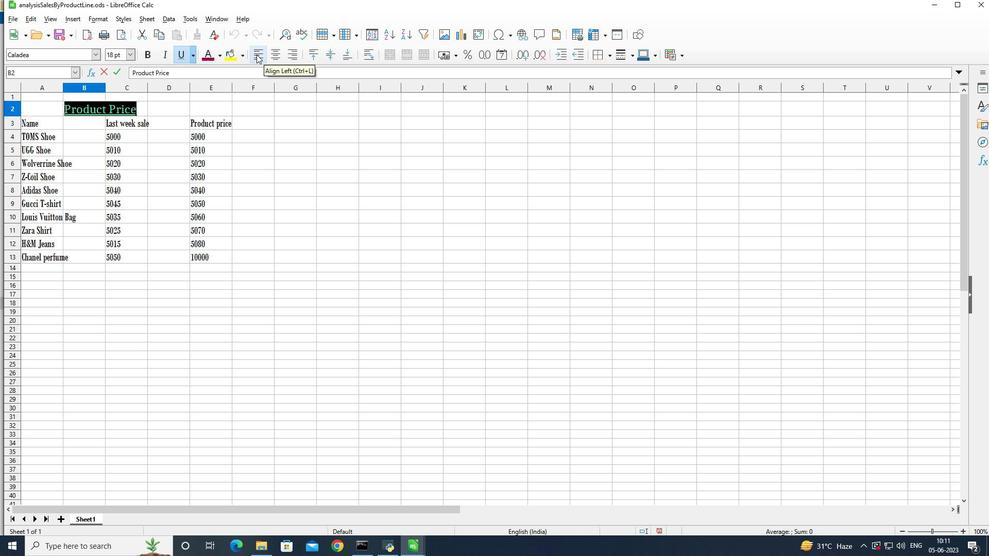 
Action: Mouse moved to (263, 208)
Screenshot: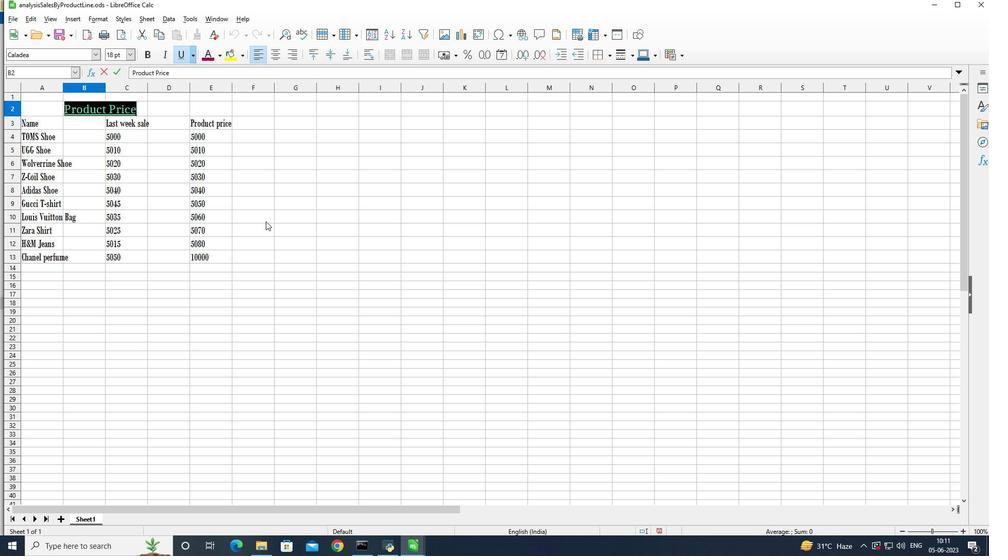 
Action: Mouse pressed left at (263, 208)
Screenshot: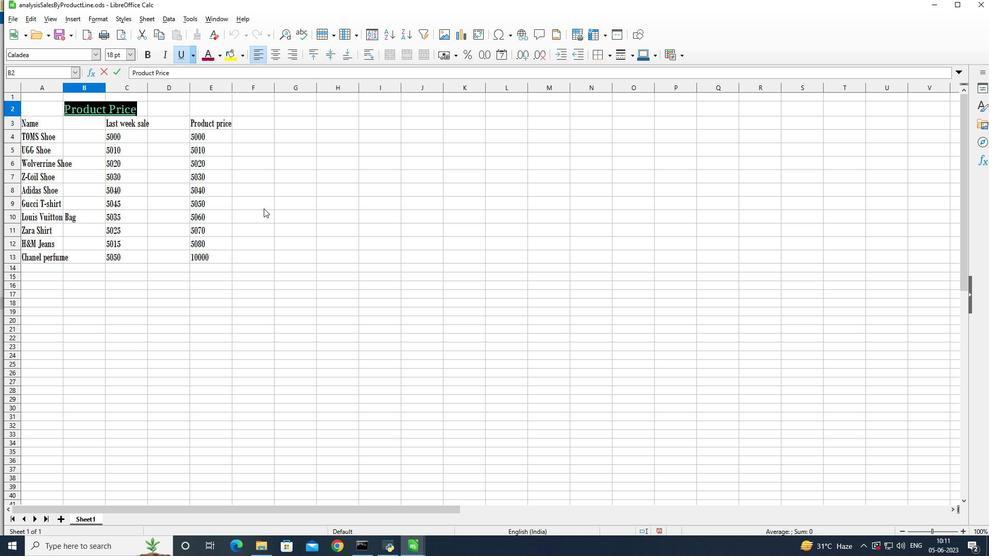 
Action: Mouse moved to (260, 209)
Screenshot: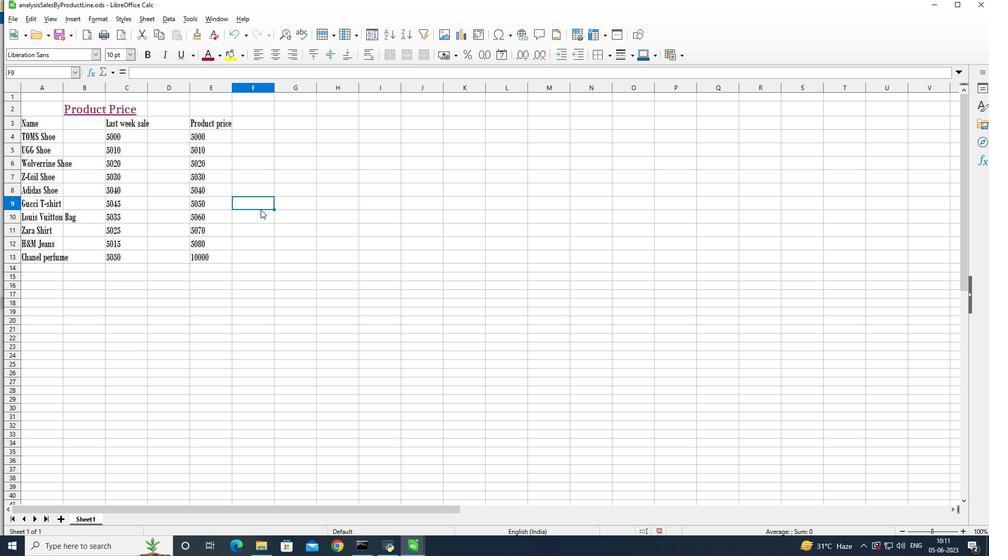 
Action: Key pressed ctrl+S
Screenshot: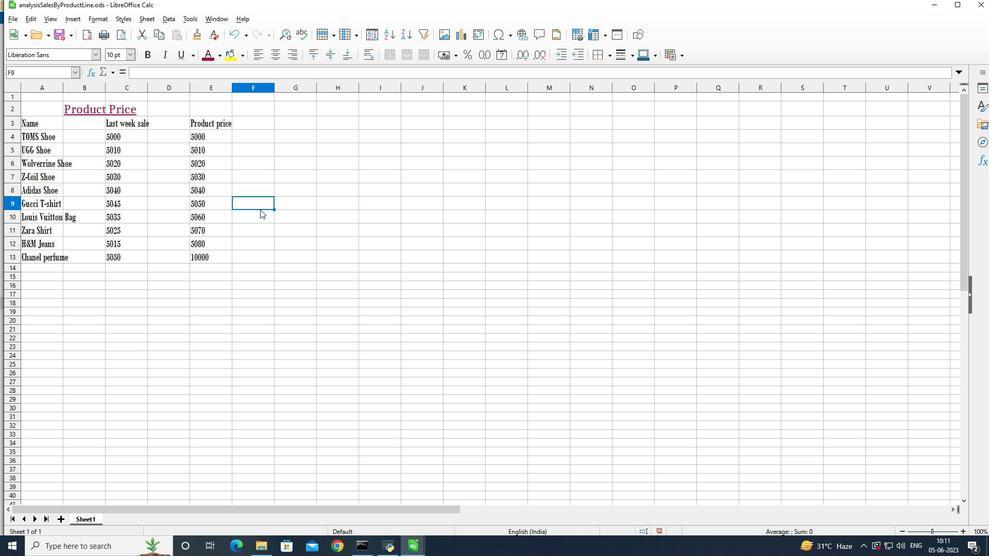 
Action: Mouse moved to (255, 223)
Screenshot: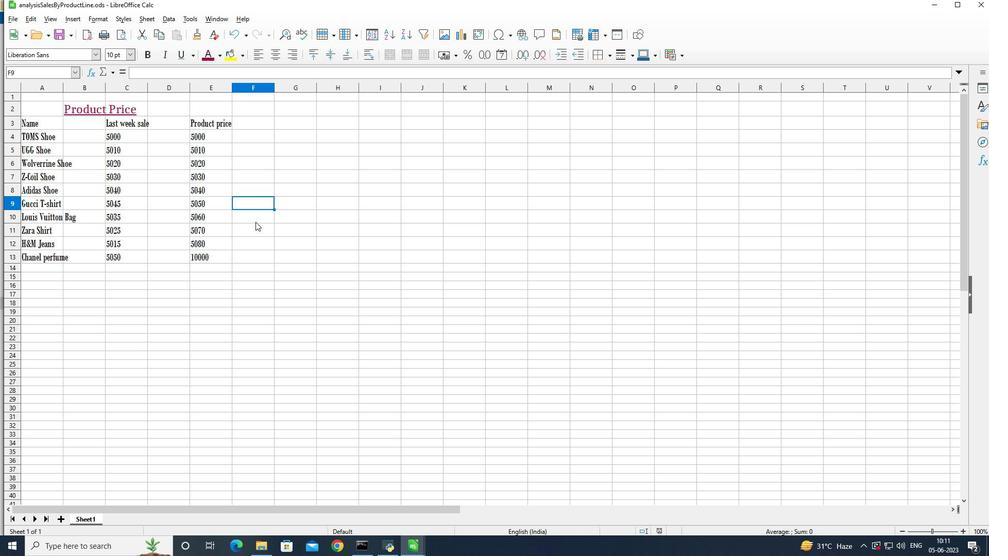
